 Task: For heading Use Roboto mono with blue colour, bold & Underline.  font size for heading22,  'Change the font style of data to'Roboto mono and font size to 14,  Change the alignment of both headline & data to Align right In the sheet  Blaze Sales review 
Action: Mouse moved to (74, 137)
Screenshot: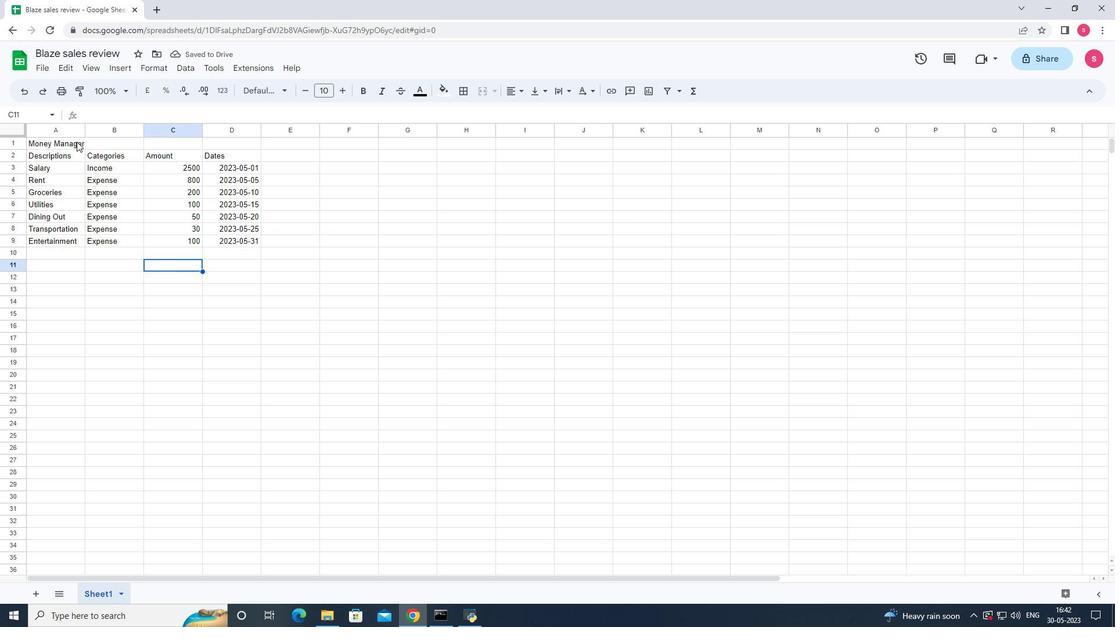 
Action: Mouse pressed left at (74, 137)
Screenshot: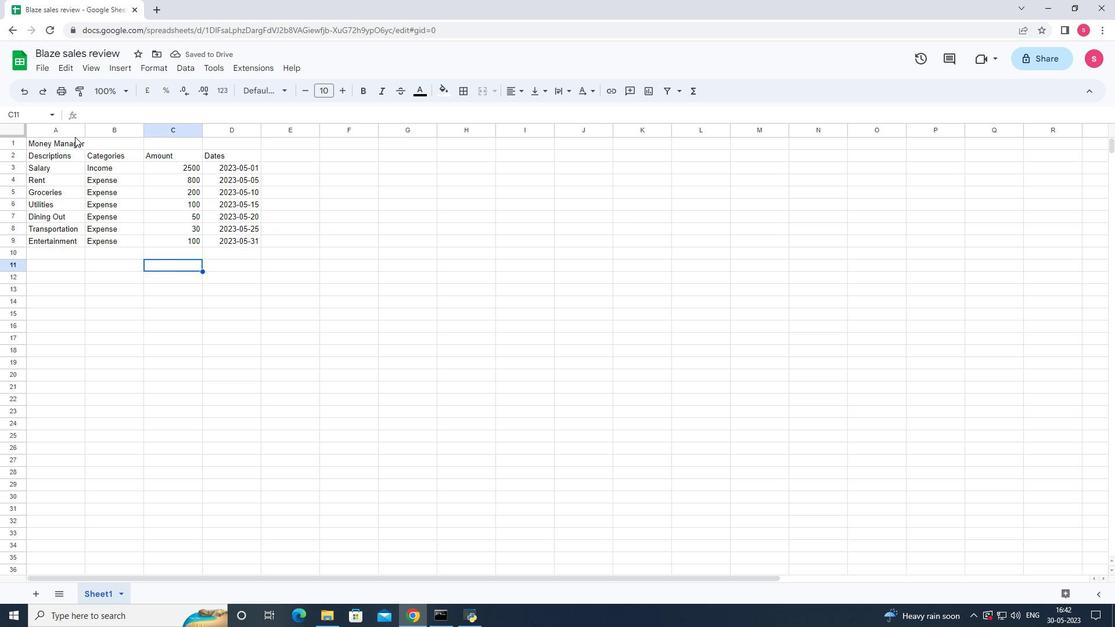 
Action: Mouse moved to (73, 144)
Screenshot: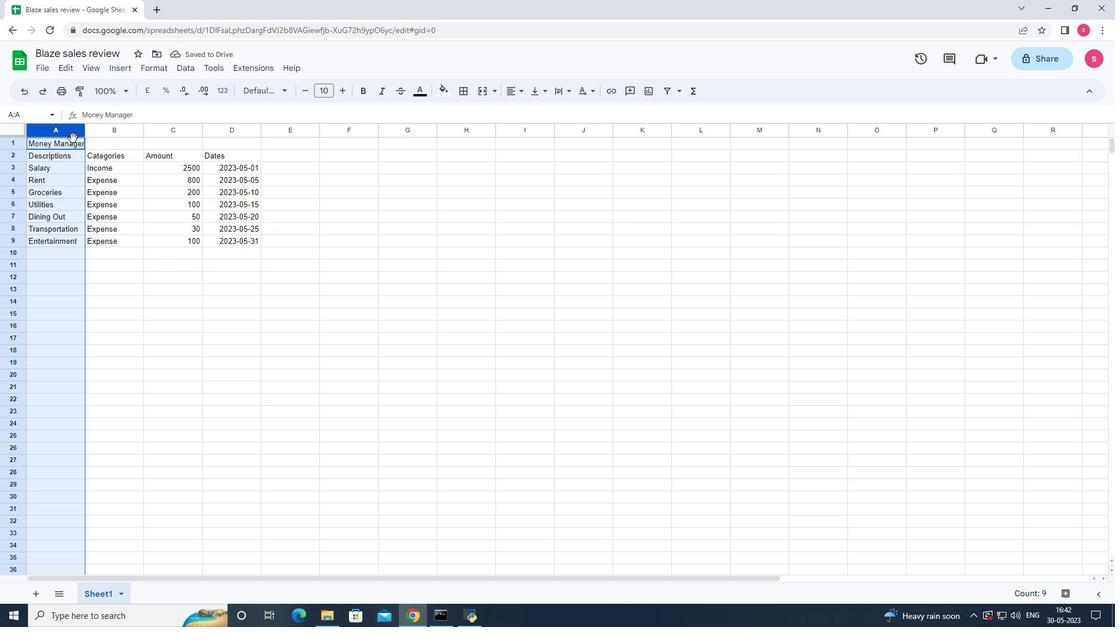 
Action: Mouse pressed left at (73, 144)
Screenshot: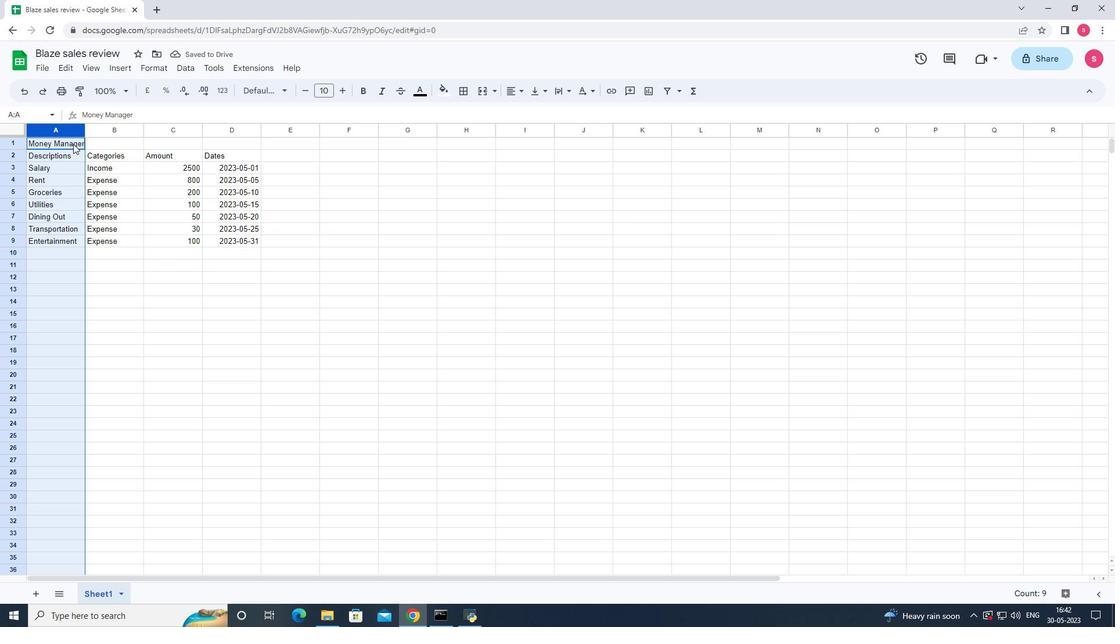
Action: Mouse moved to (288, 93)
Screenshot: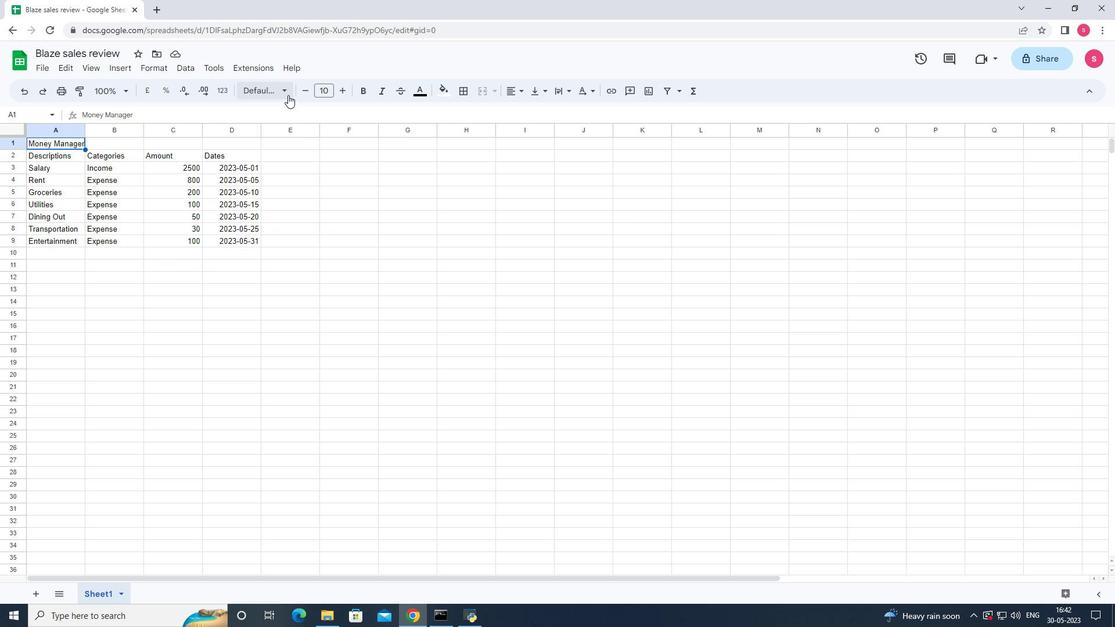 
Action: Mouse pressed left at (288, 93)
Screenshot: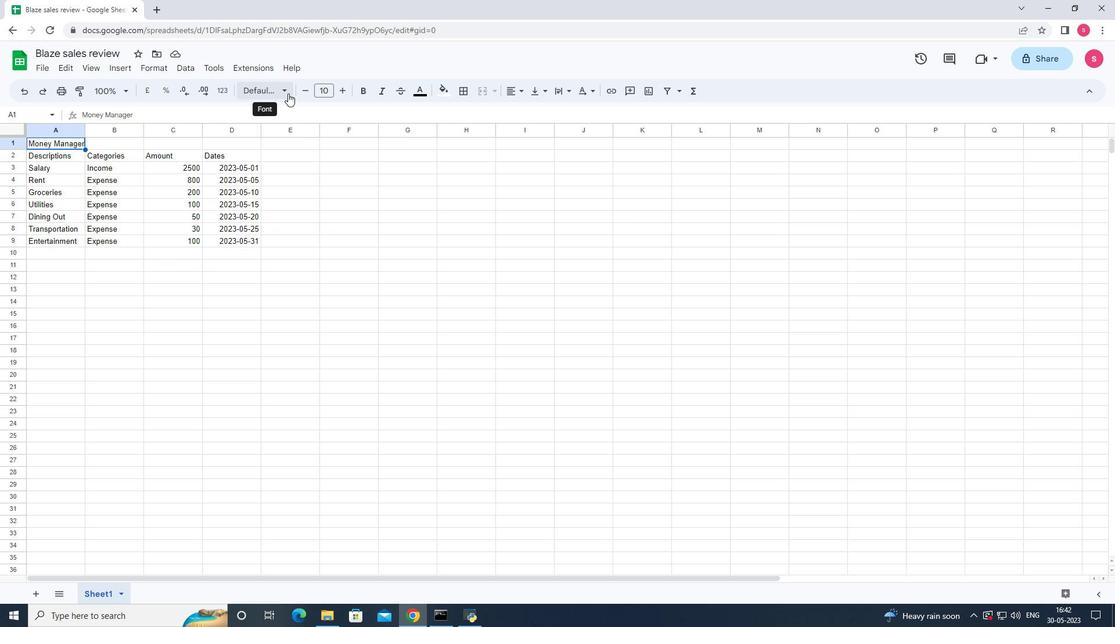 
Action: Mouse moved to (283, 518)
Screenshot: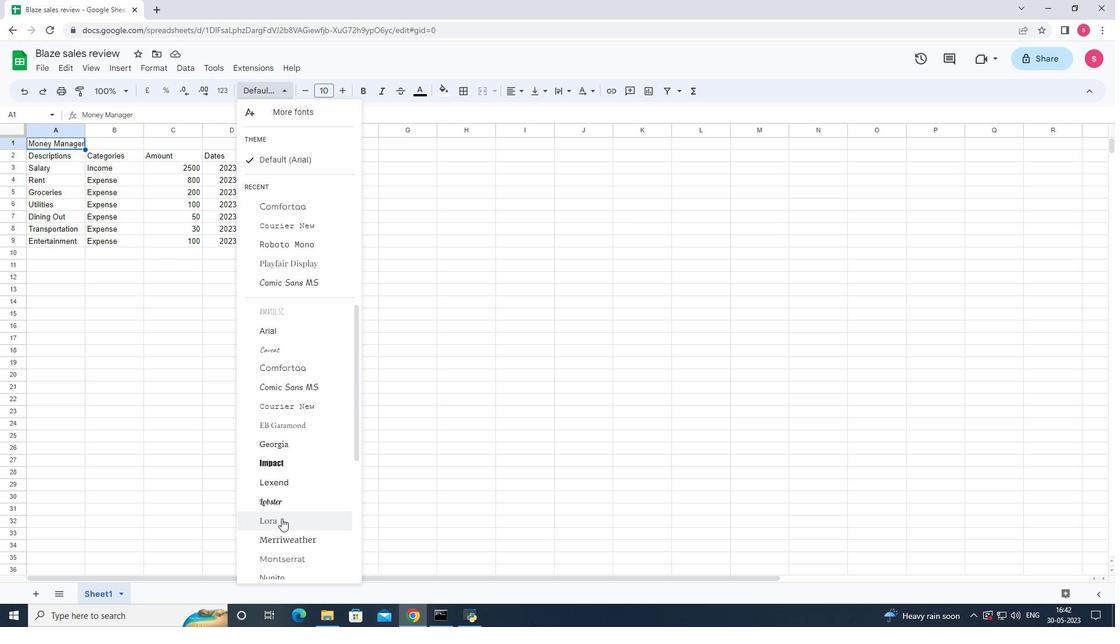 
Action: Mouse scrolled (283, 518) with delta (0, 0)
Screenshot: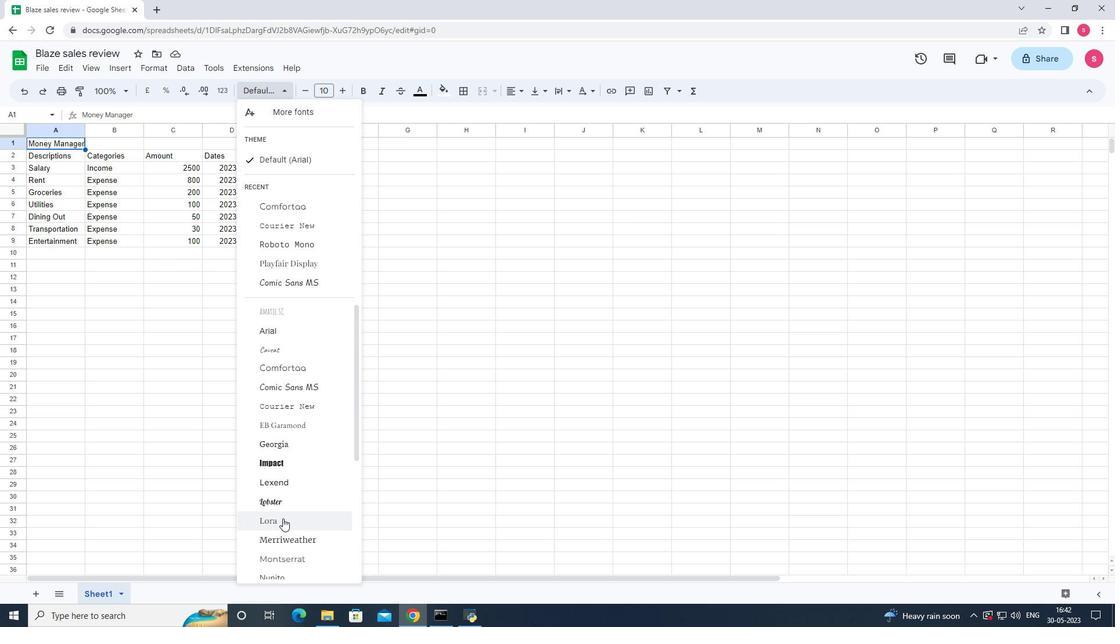 
Action: Mouse scrolled (283, 518) with delta (0, 0)
Screenshot: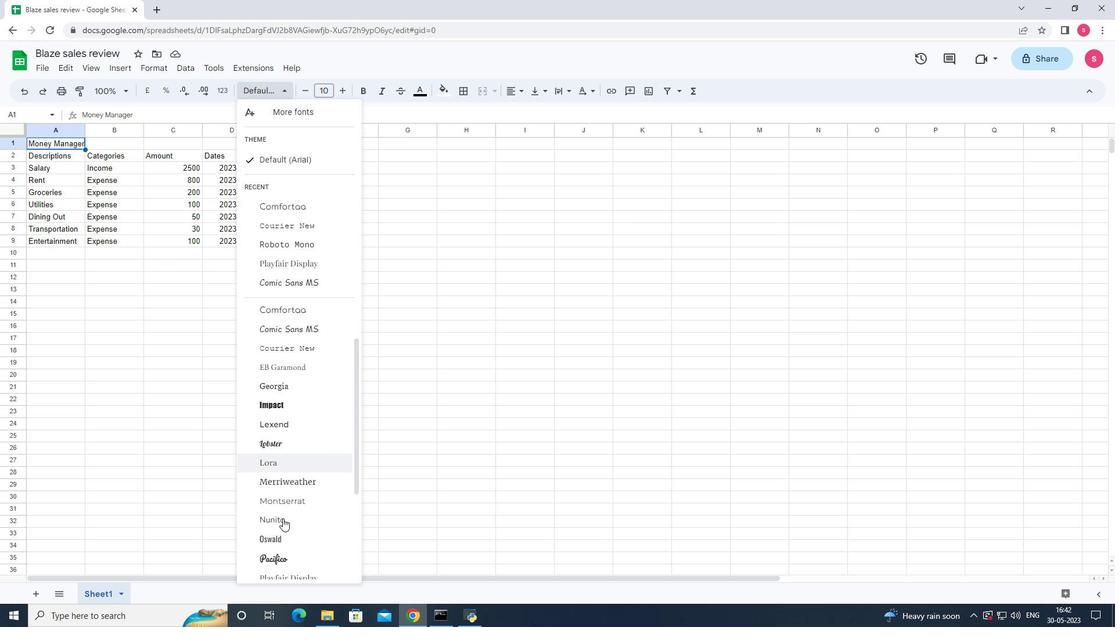 
Action: Mouse scrolled (283, 518) with delta (0, 0)
Screenshot: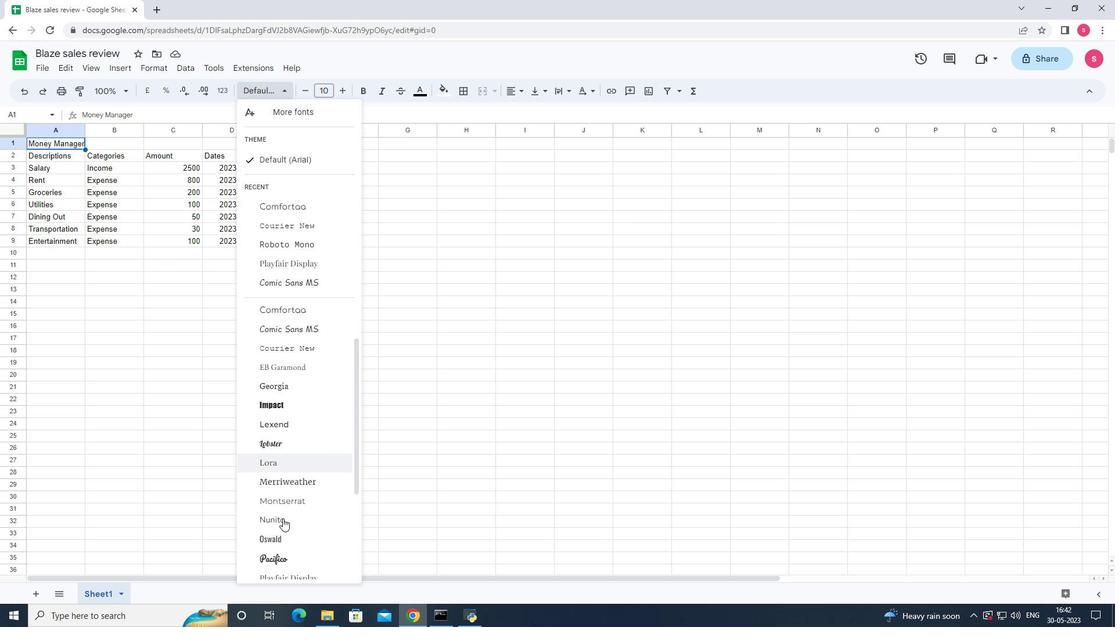 
Action: Mouse moved to (283, 503)
Screenshot: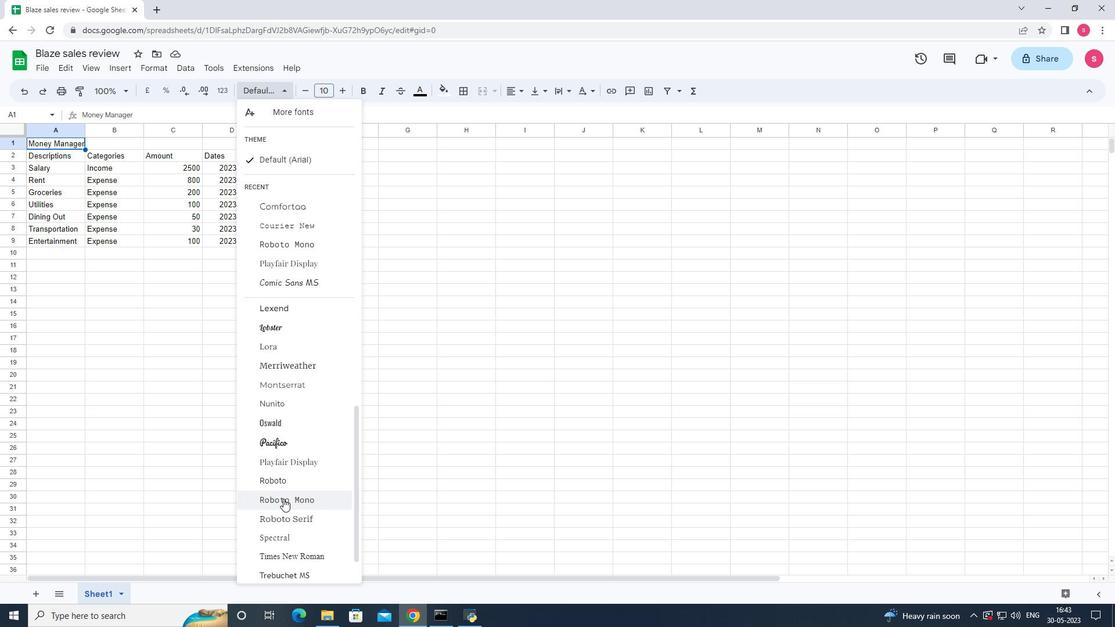 
Action: Mouse pressed left at (283, 503)
Screenshot: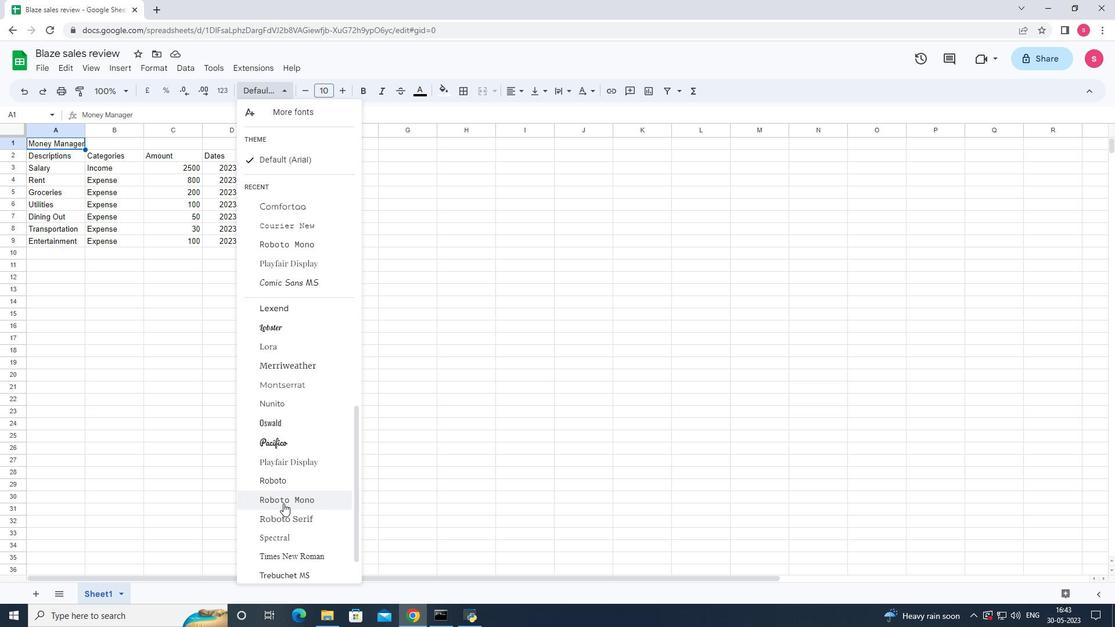 
Action: Mouse moved to (423, 86)
Screenshot: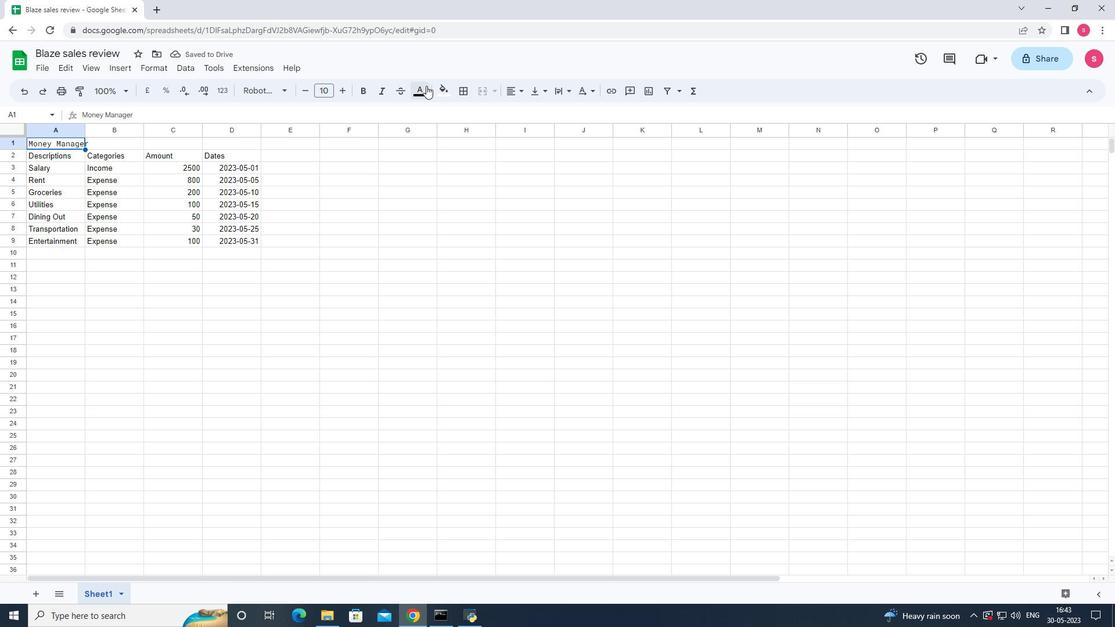 
Action: Mouse pressed left at (423, 86)
Screenshot: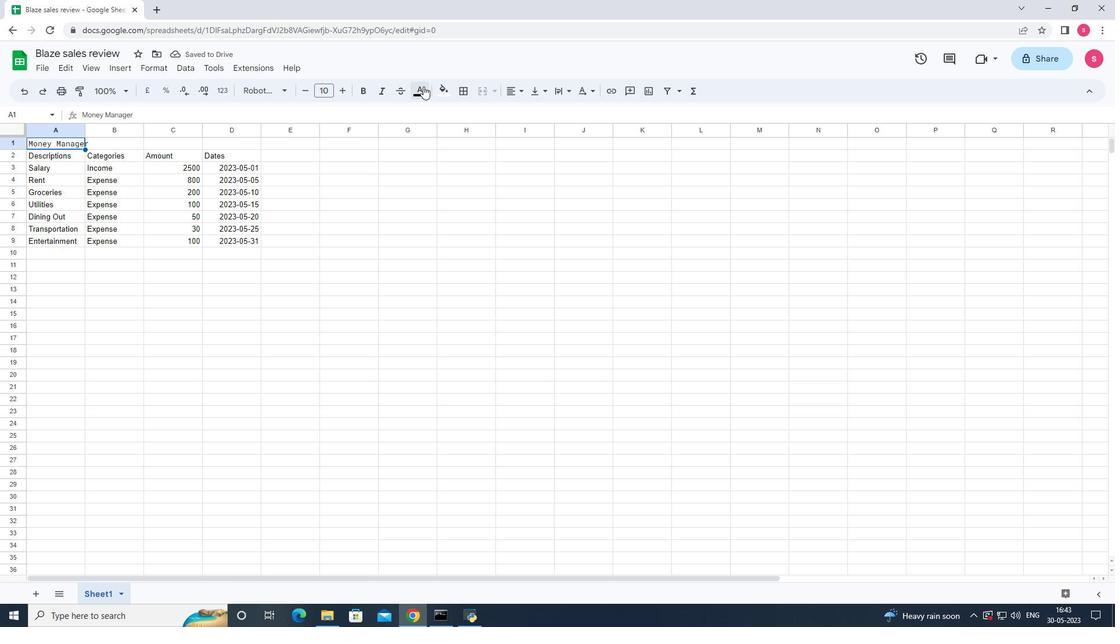 
Action: Mouse moved to (510, 144)
Screenshot: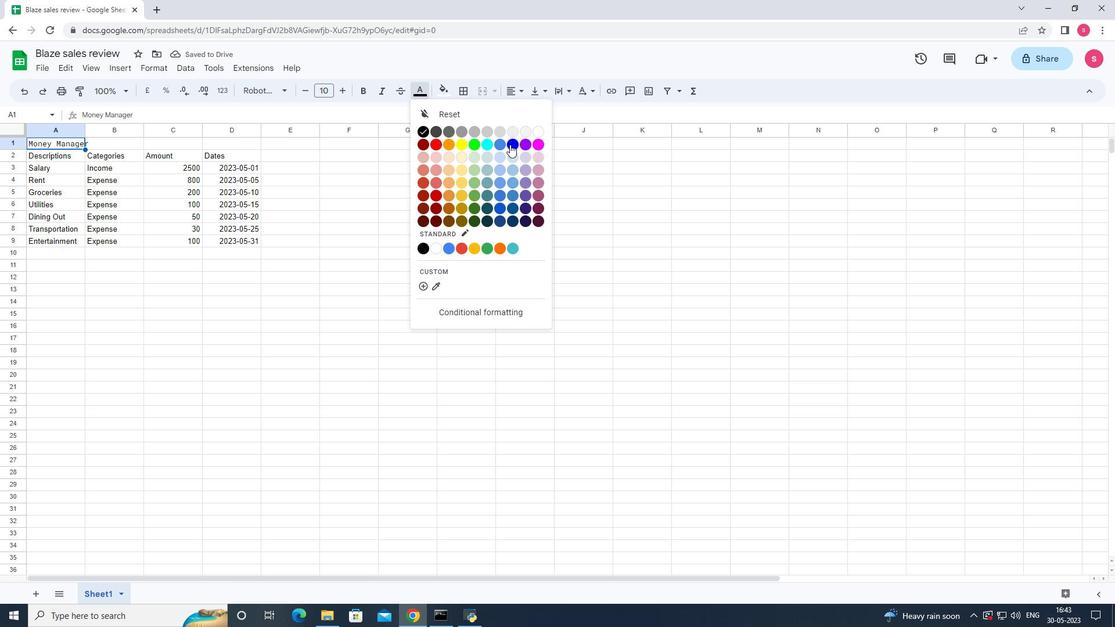 
Action: Mouse pressed left at (510, 144)
Screenshot: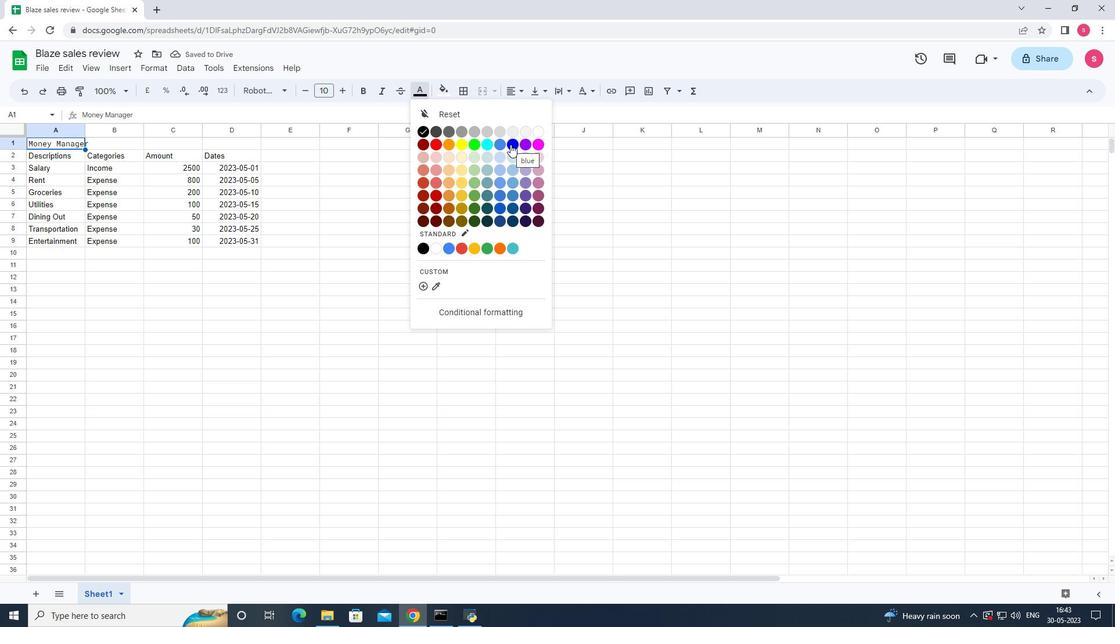 
Action: Mouse moved to (163, 64)
Screenshot: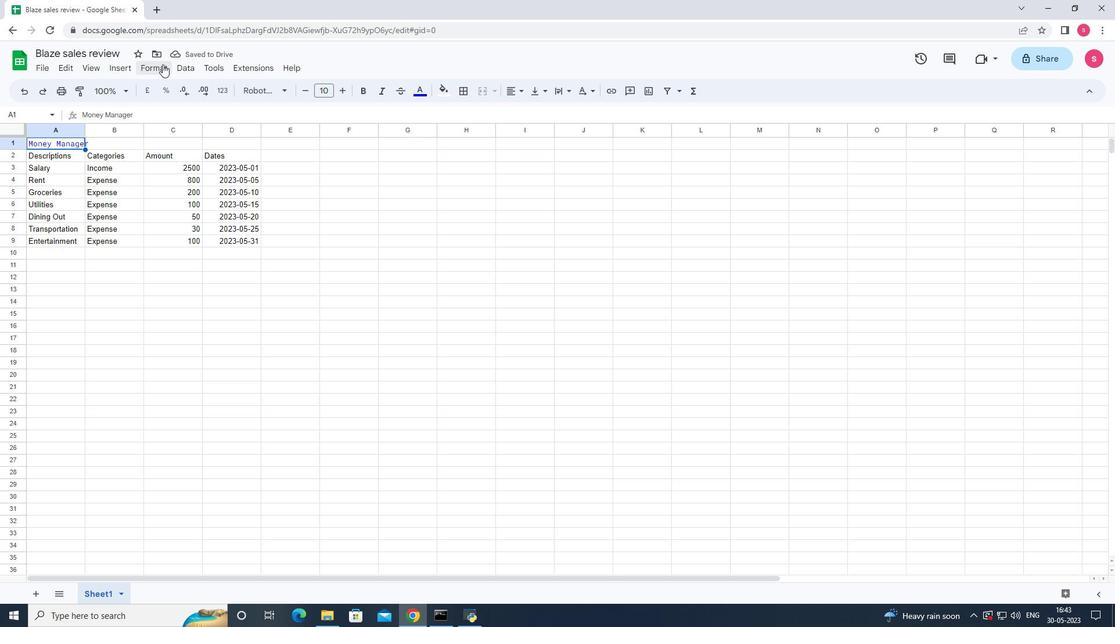 
Action: Mouse pressed left at (163, 64)
Screenshot: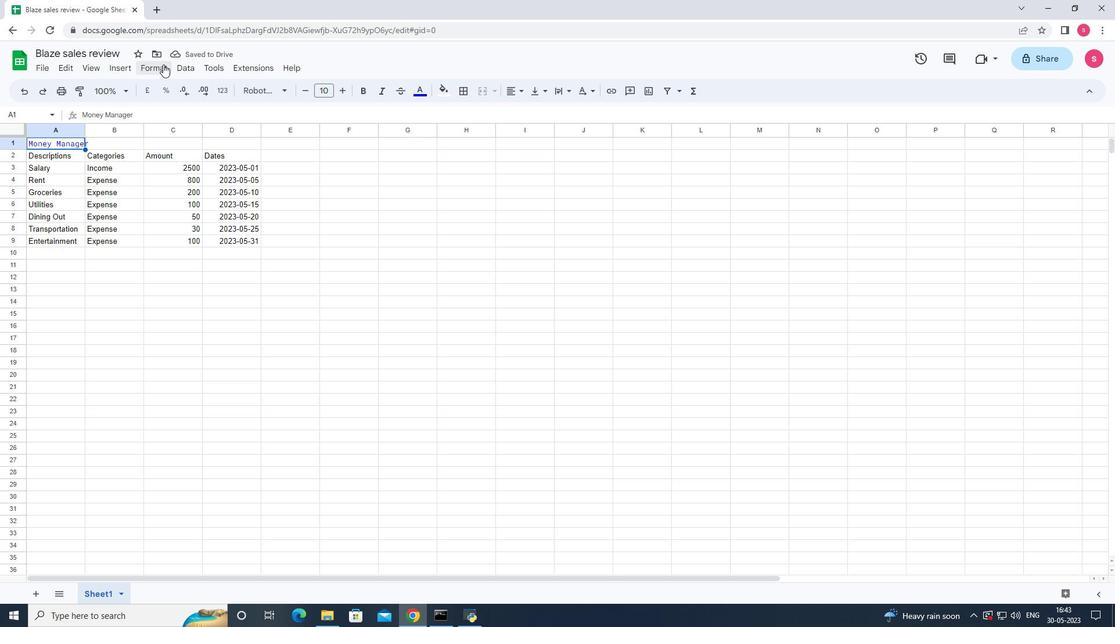 
Action: Mouse moved to (343, 140)
Screenshot: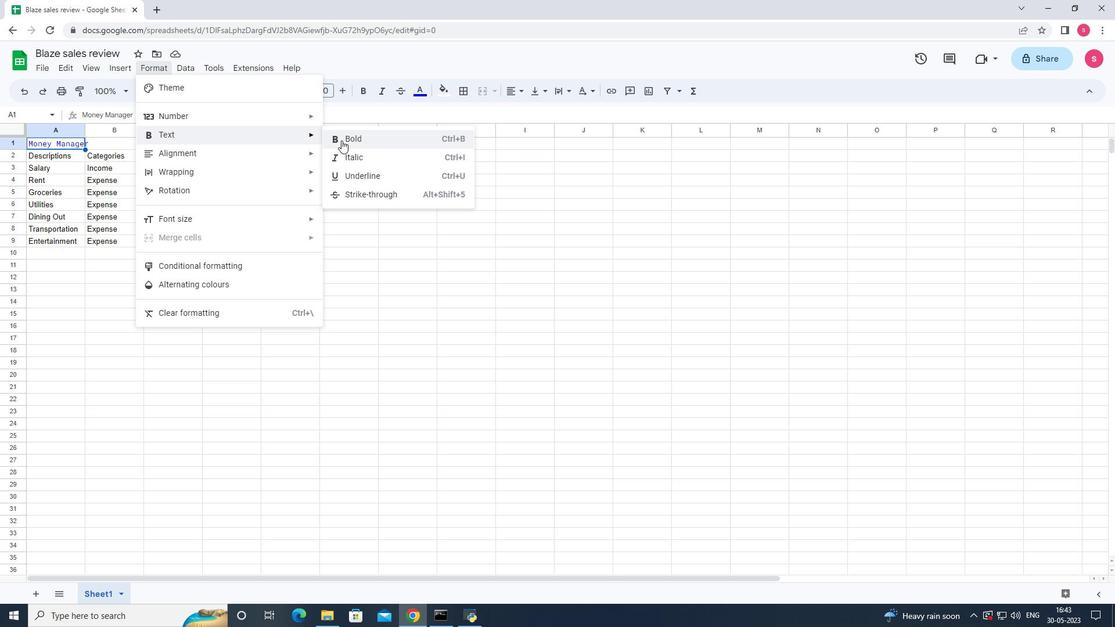 
Action: Mouse pressed left at (343, 140)
Screenshot: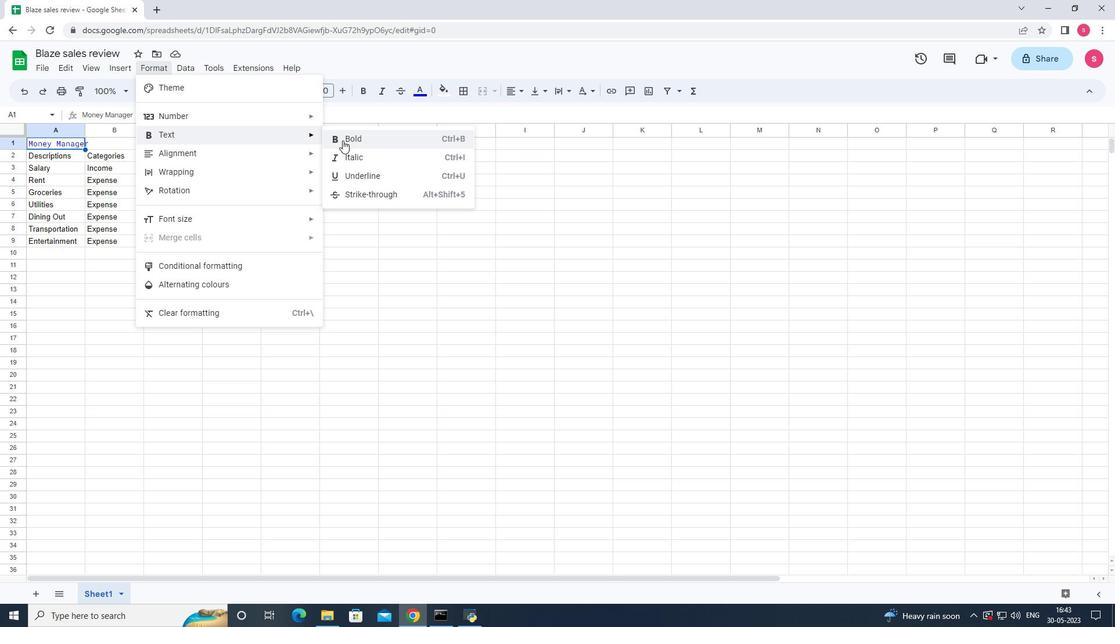 
Action: Mouse moved to (152, 68)
Screenshot: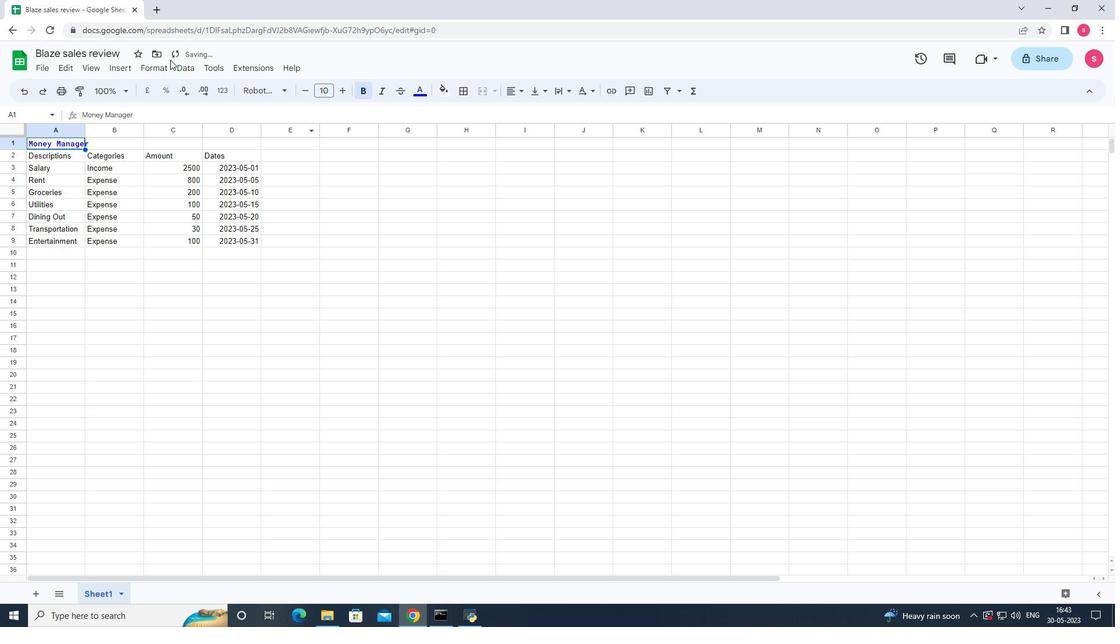 
Action: Mouse pressed left at (152, 68)
Screenshot: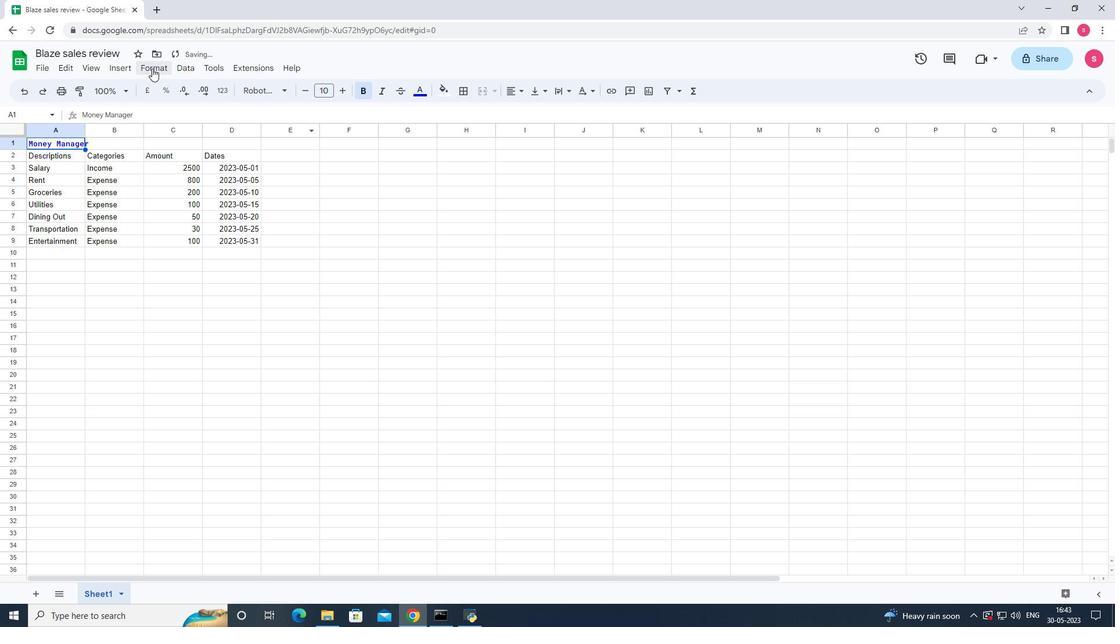 
Action: Mouse moved to (166, 127)
Screenshot: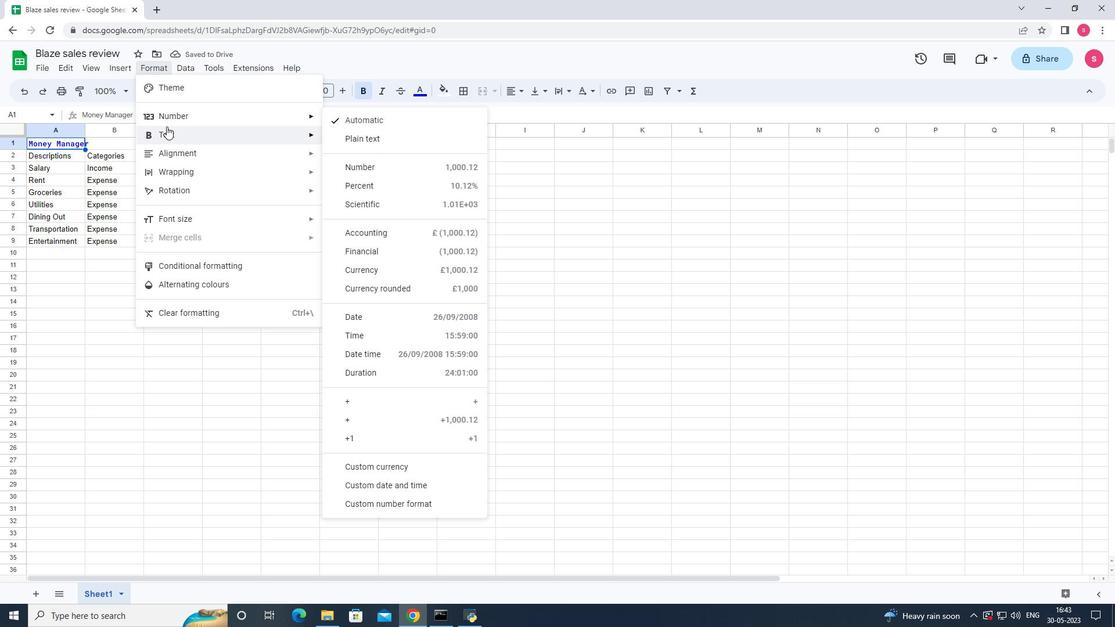 
Action: Mouse pressed left at (166, 127)
Screenshot: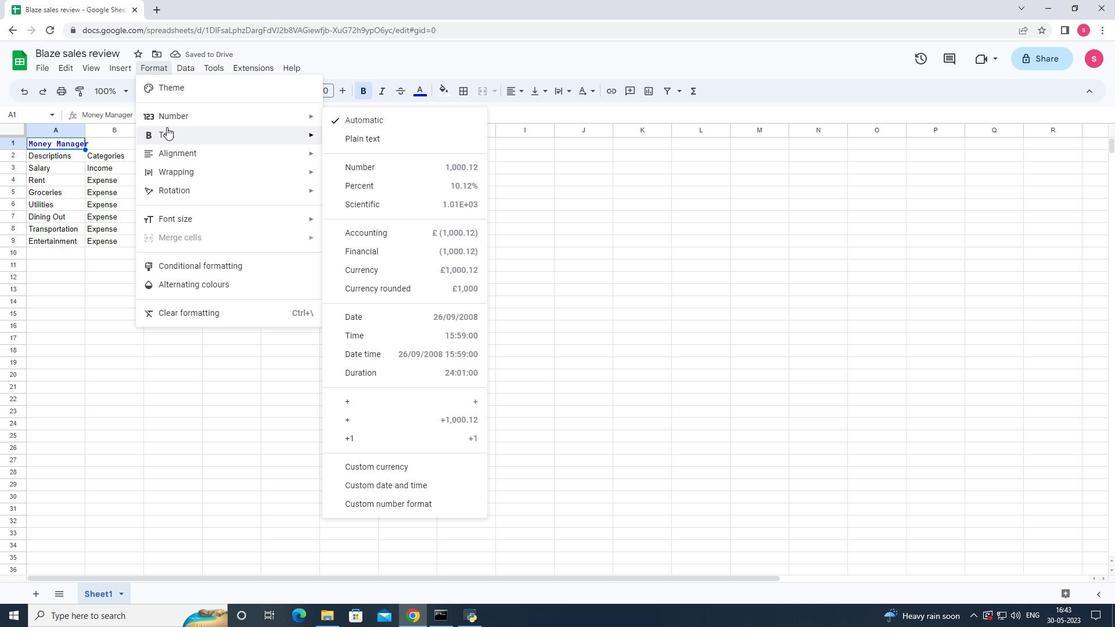 
Action: Mouse moved to (365, 176)
Screenshot: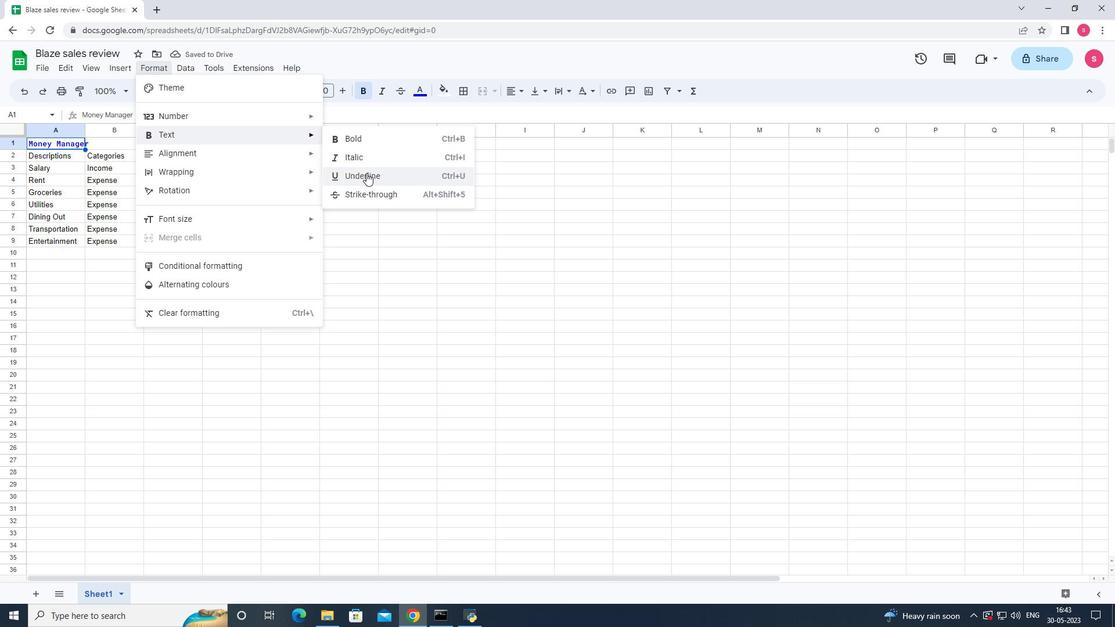 
Action: Mouse pressed left at (365, 176)
Screenshot: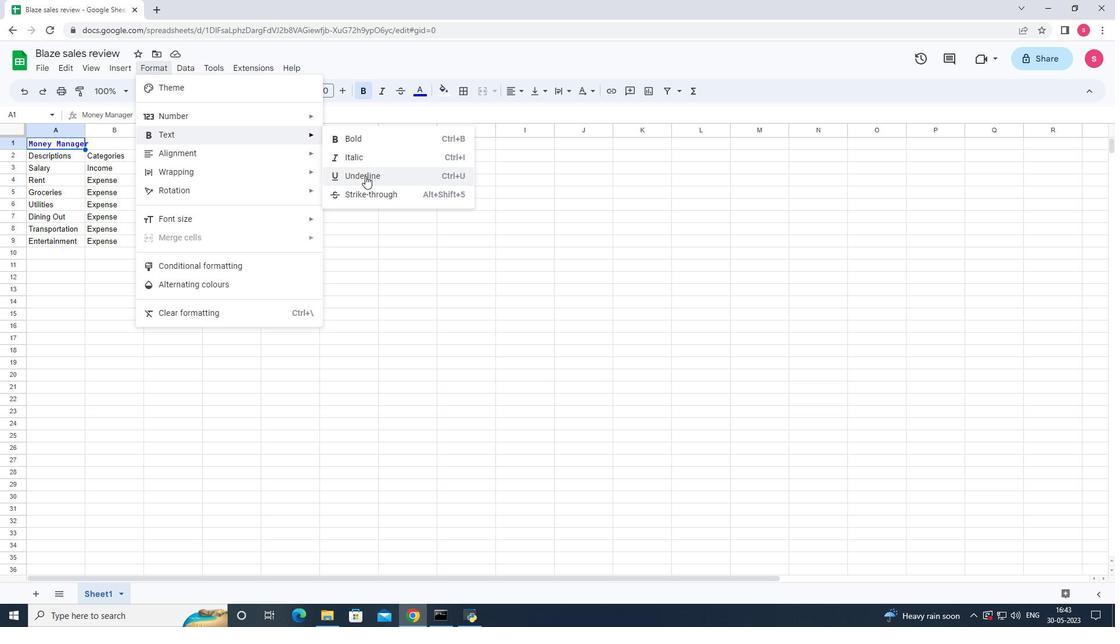 
Action: Mouse moved to (51, 155)
Screenshot: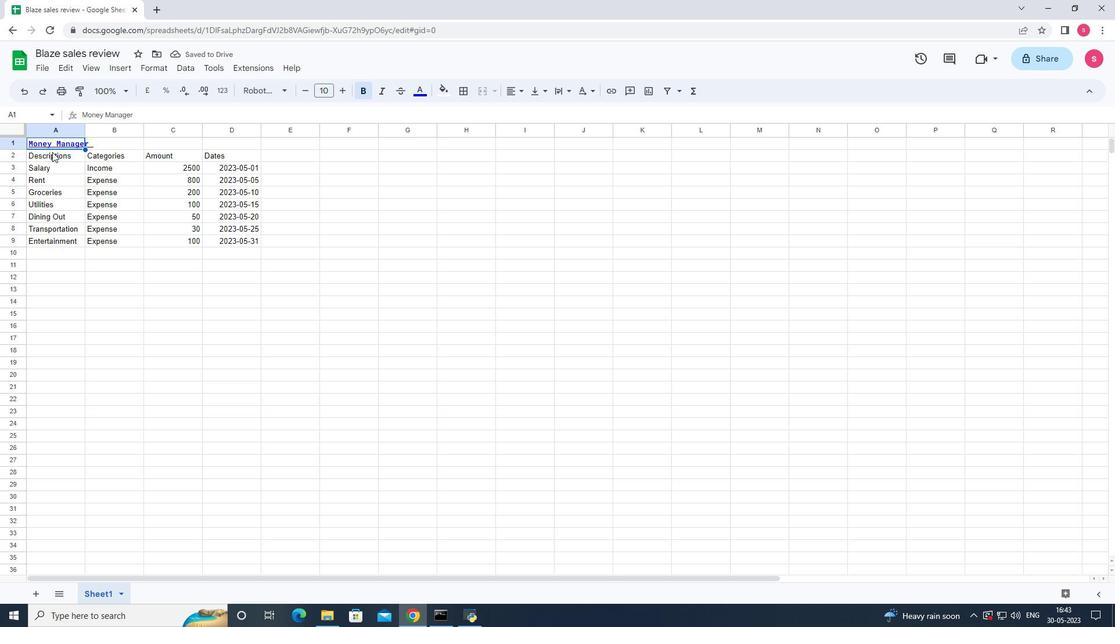 
Action: Mouse pressed left at (51, 155)
Screenshot: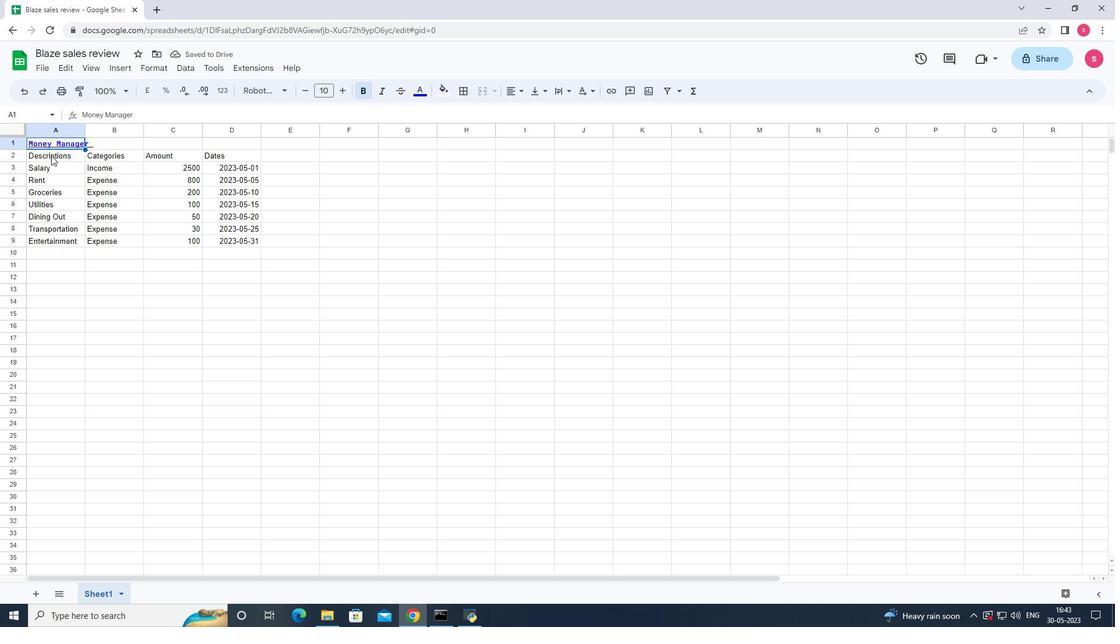 
Action: Mouse moved to (288, 90)
Screenshot: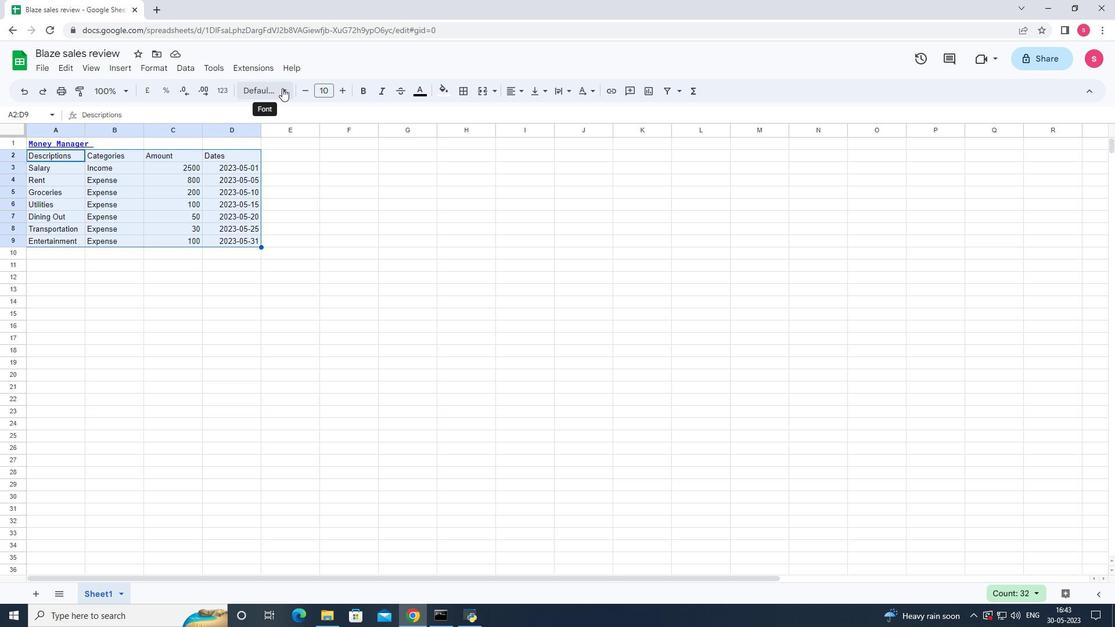 
Action: Mouse pressed left at (288, 90)
Screenshot: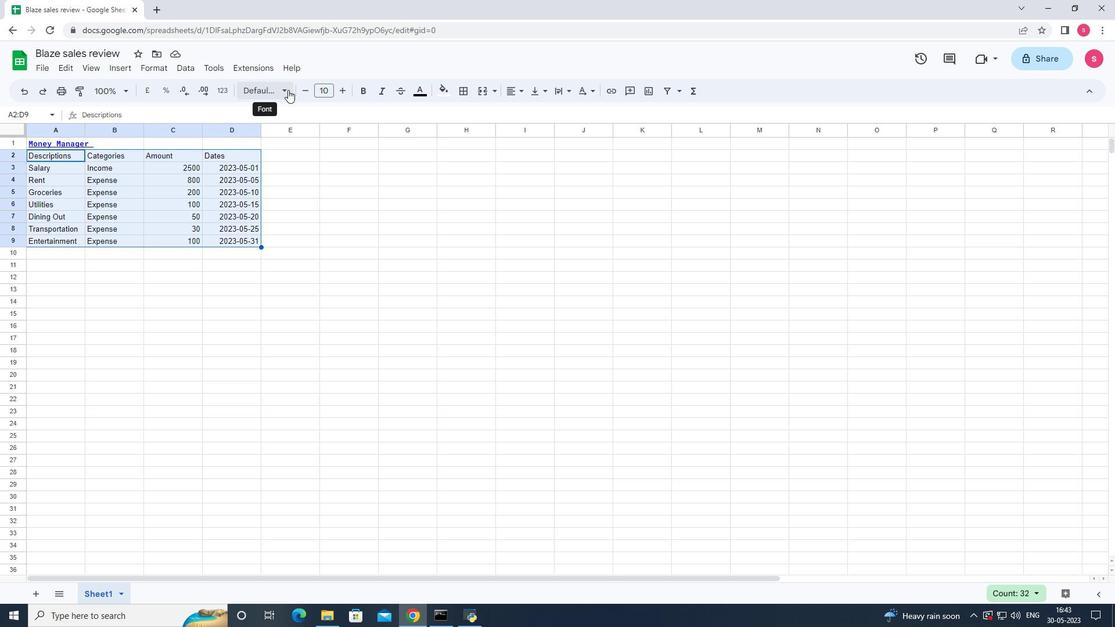 
Action: Mouse moved to (273, 490)
Screenshot: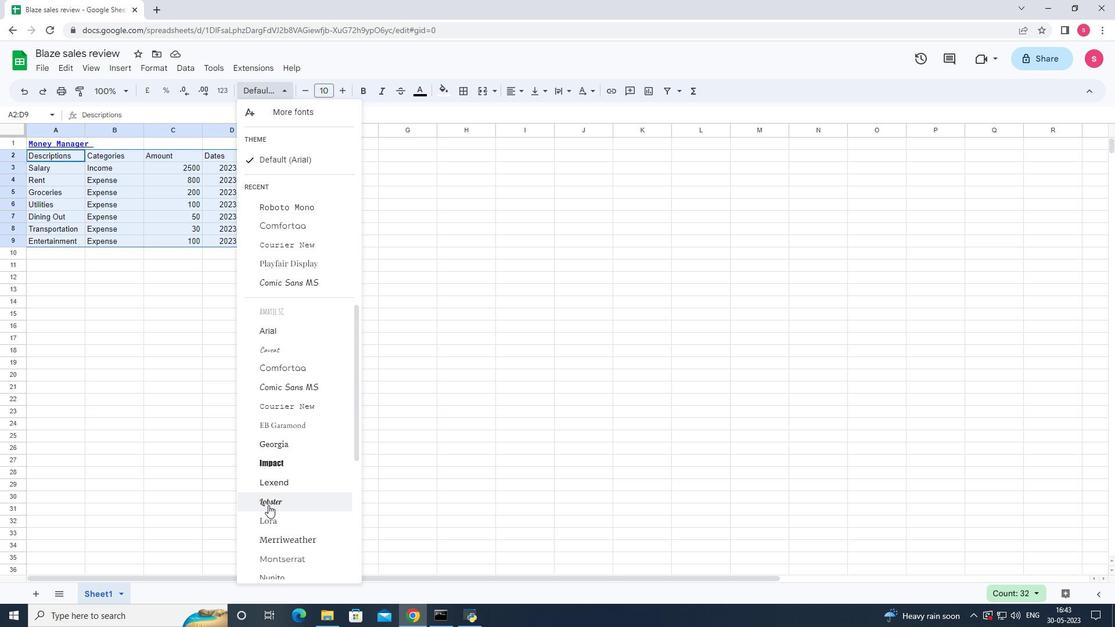 
Action: Mouse scrolled (273, 489) with delta (0, 0)
Screenshot: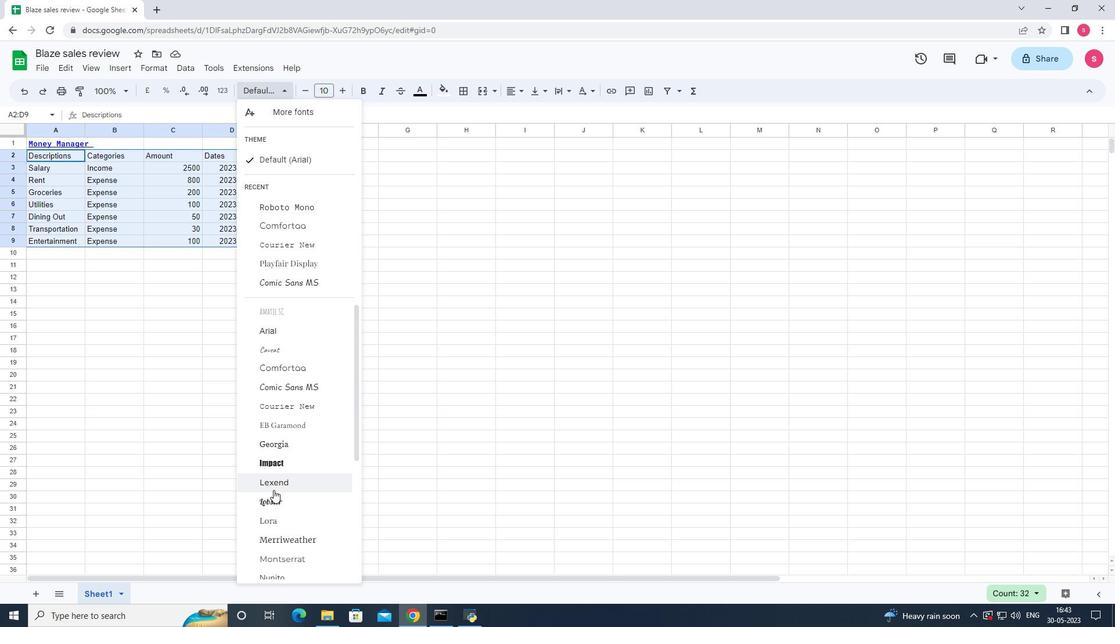 
Action: Mouse scrolled (273, 489) with delta (0, 0)
Screenshot: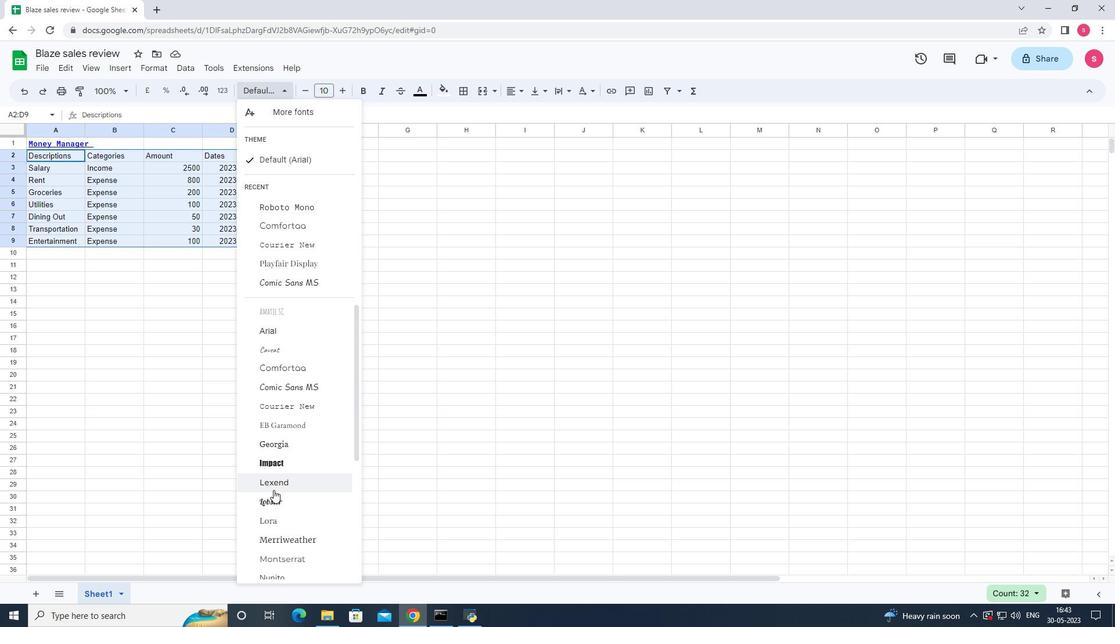 
Action: Mouse scrolled (273, 489) with delta (0, 0)
Screenshot: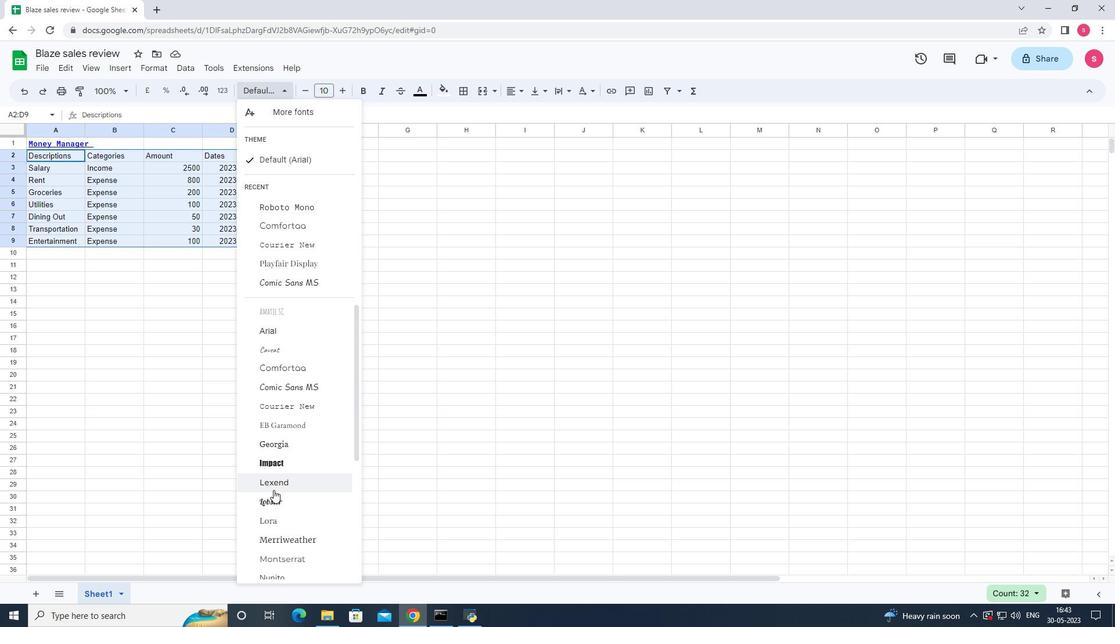 
Action: Mouse moved to (281, 502)
Screenshot: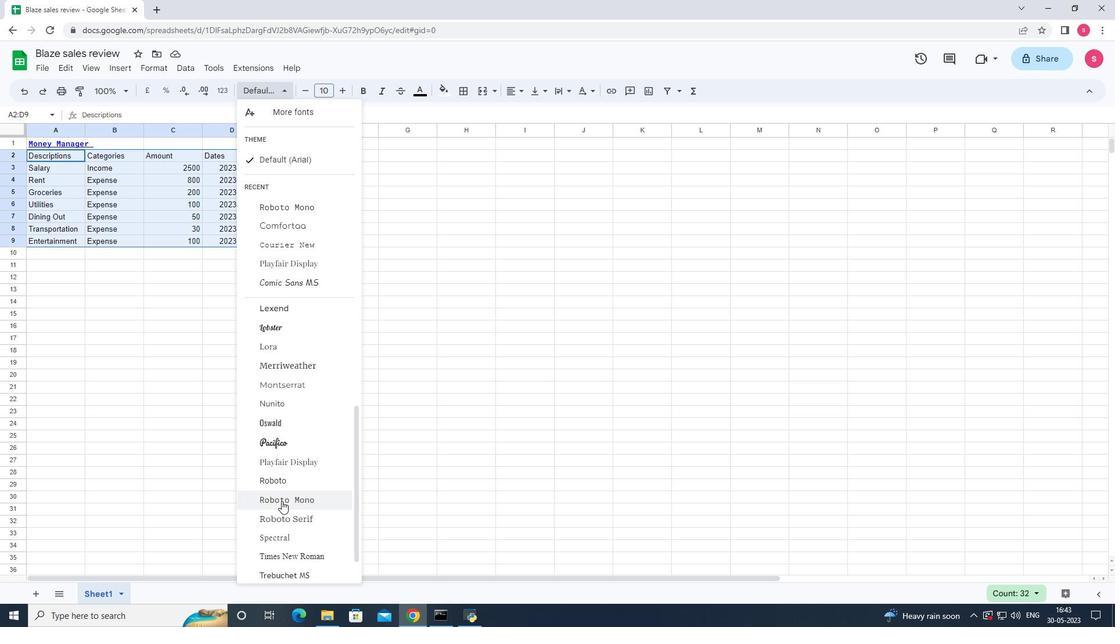 
Action: Mouse pressed left at (281, 502)
Screenshot: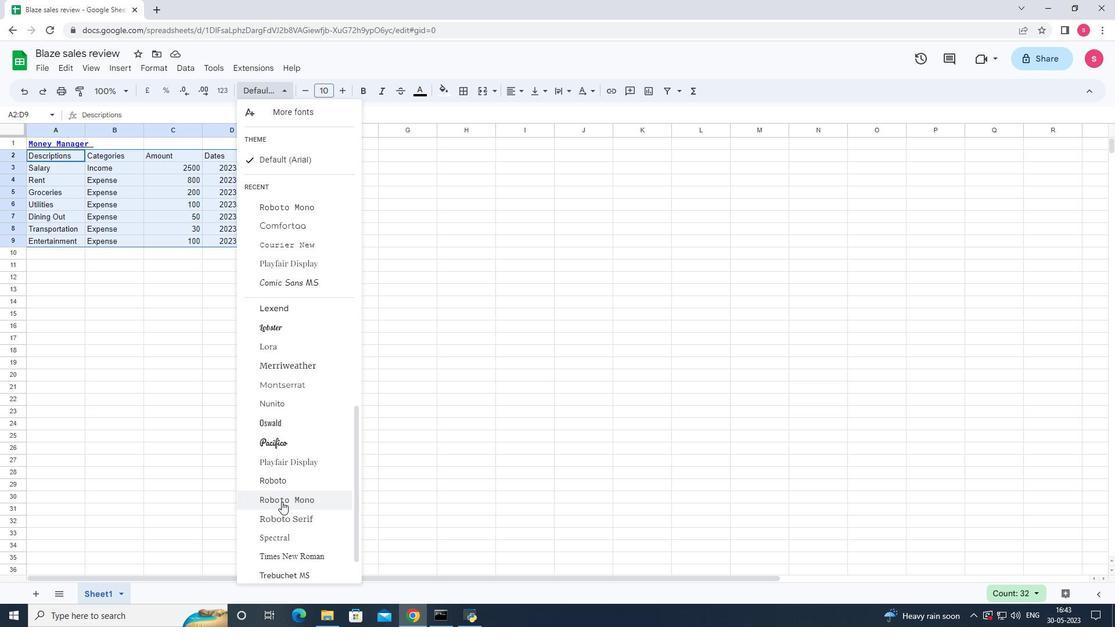 
Action: Mouse moved to (77, 142)
Screenshot: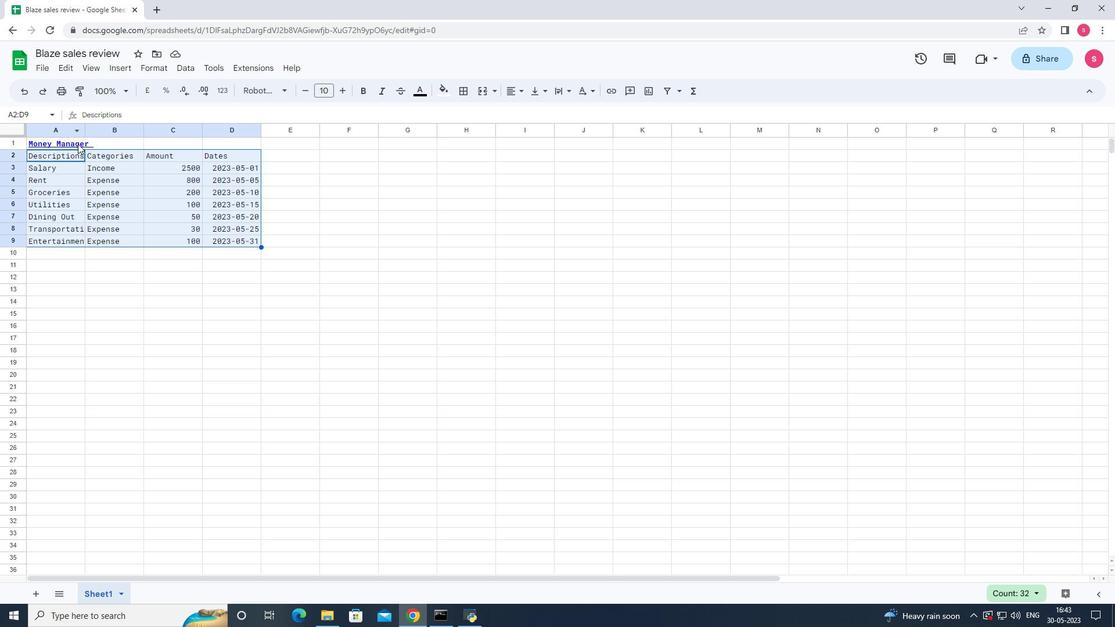 
Action: Mouse pressed left at (77, 142)
Screenshot: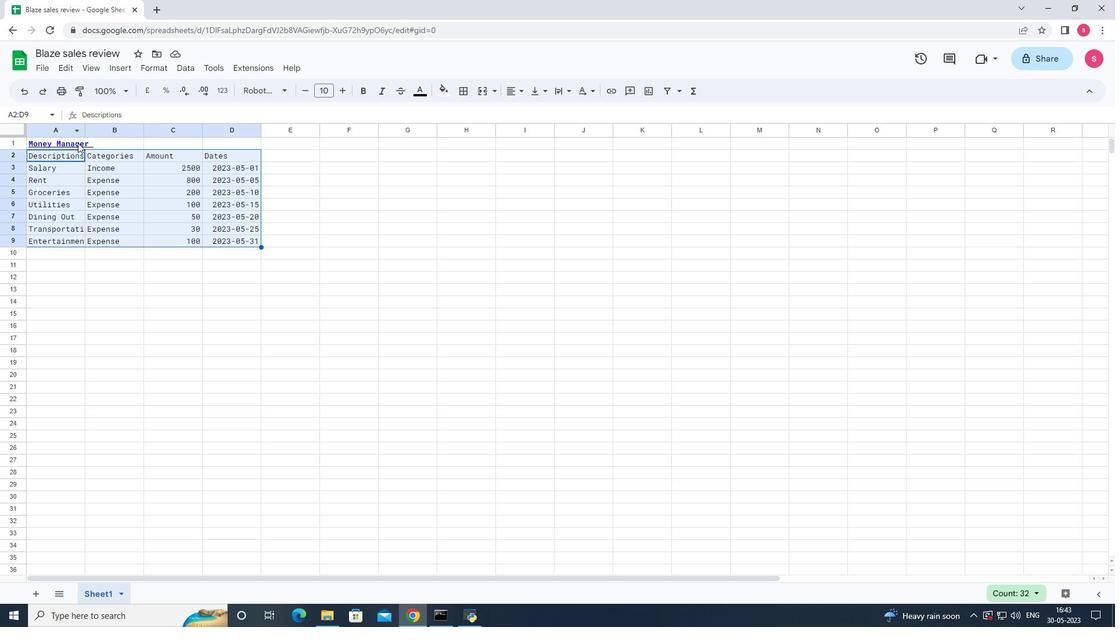 
Action: Mouse moved to (344, 92)
Screenshot: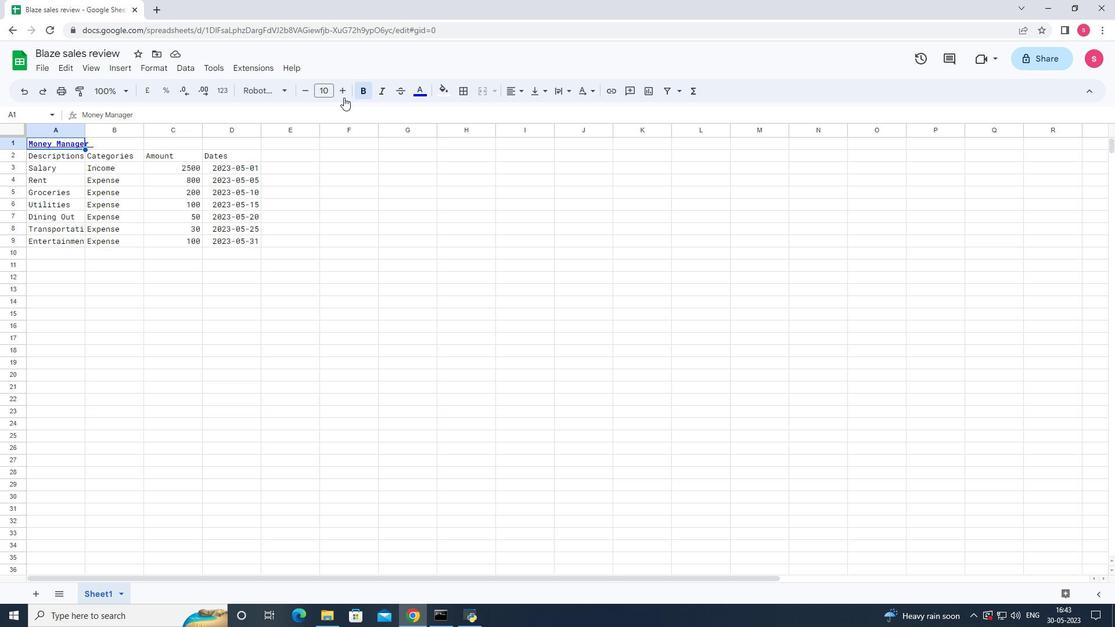 
Action: Mouse pressed left at (344, 92)
Screenshot: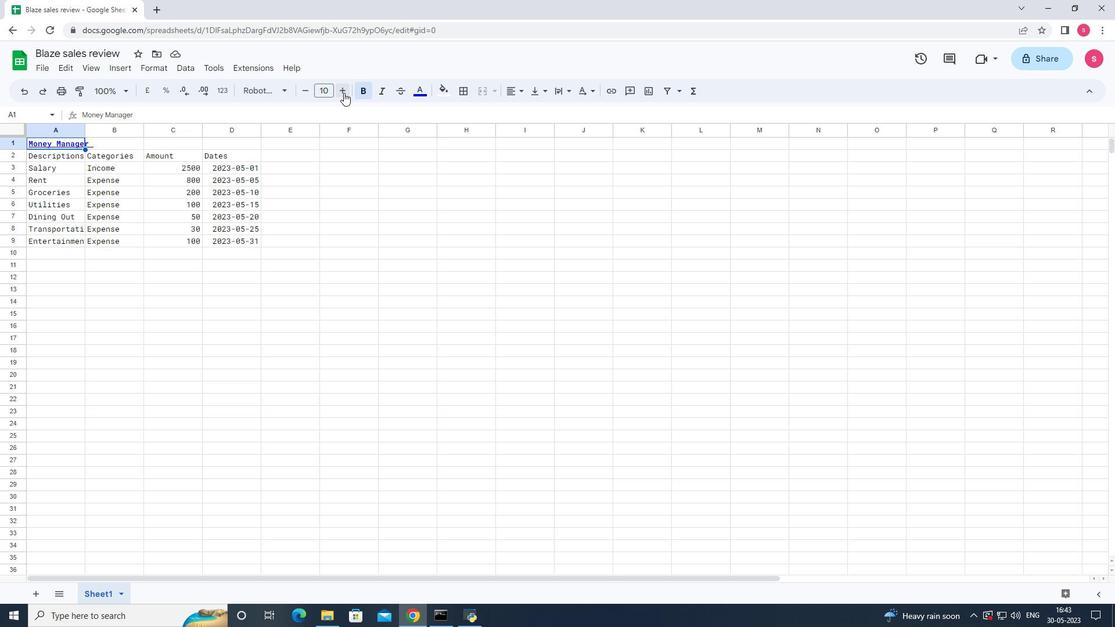 
Action: Mouse pressed left at (344, 92)
Screenshot: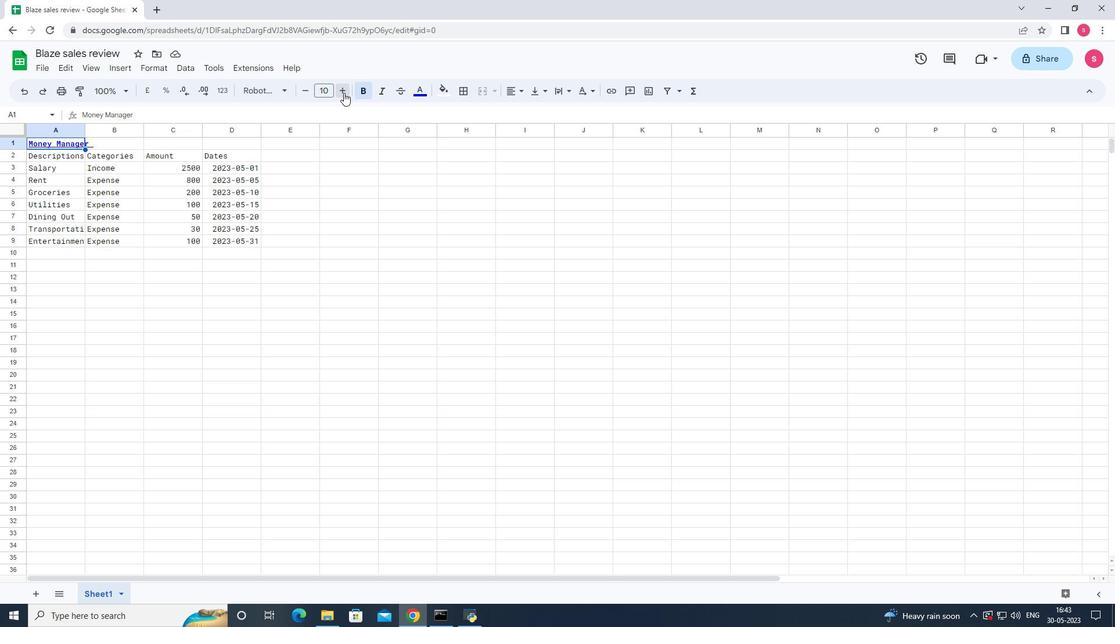 
Action: Mouse pressed left at (344, 92)
Screenshot: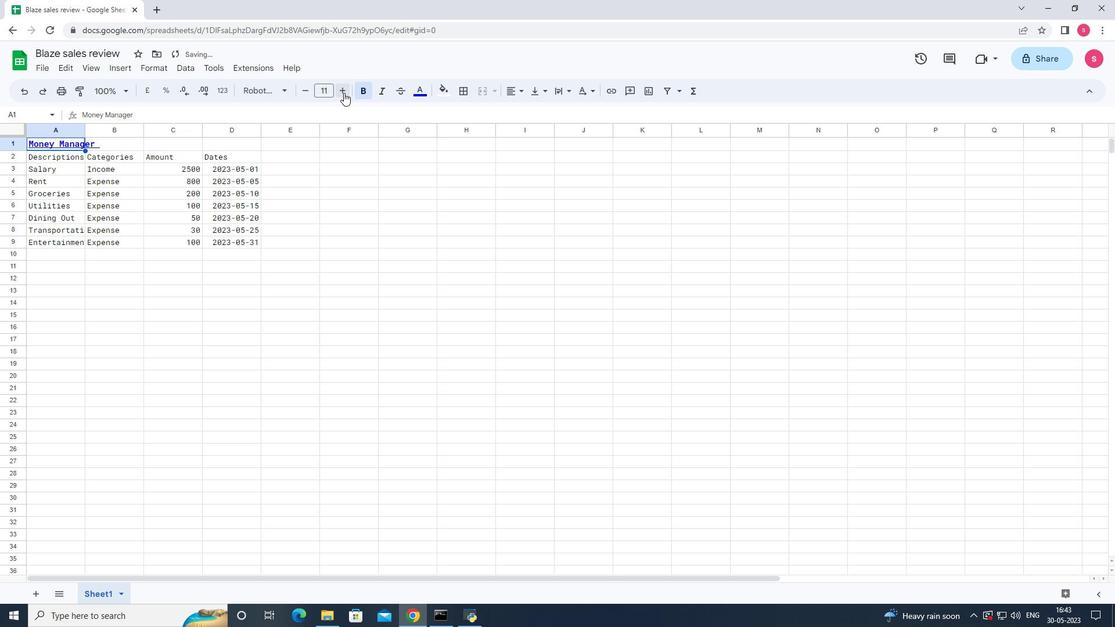
Action: Mouse pressed left at (344, 92)
Screenshot: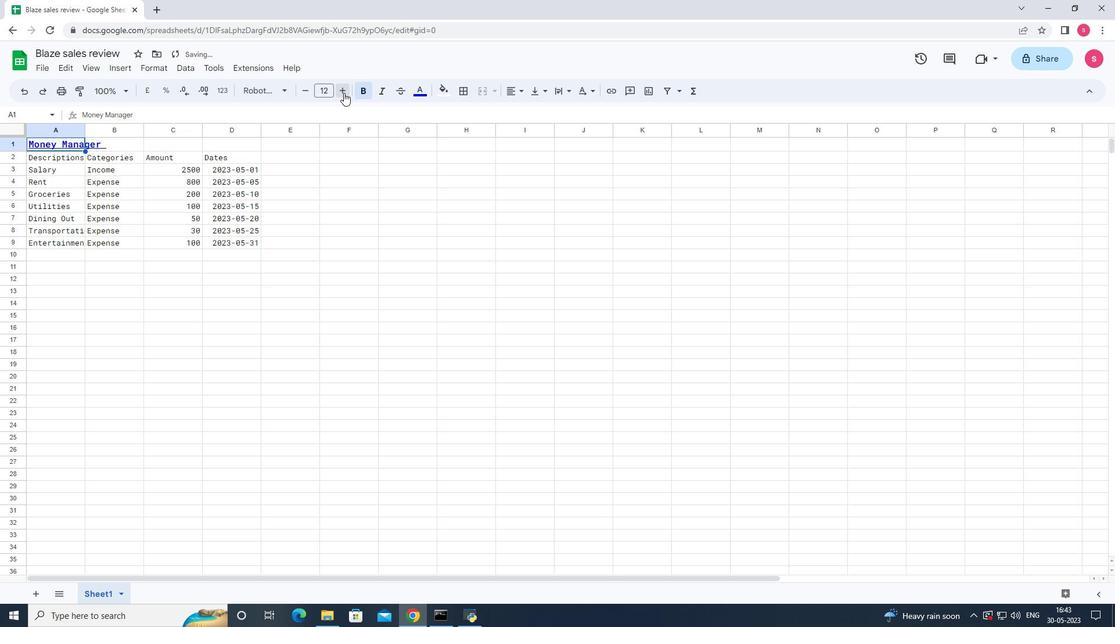 
Action: Mouse pressed left at (344, 92)
Screenshot: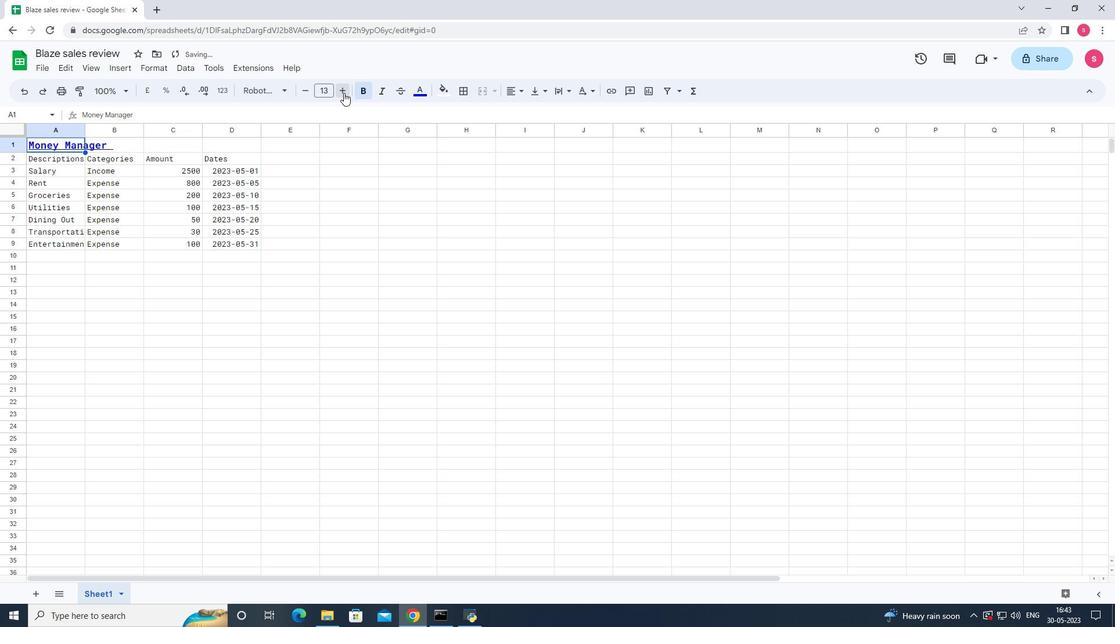 
Action: Mouse pressed left at (344, 92)
Screenshot: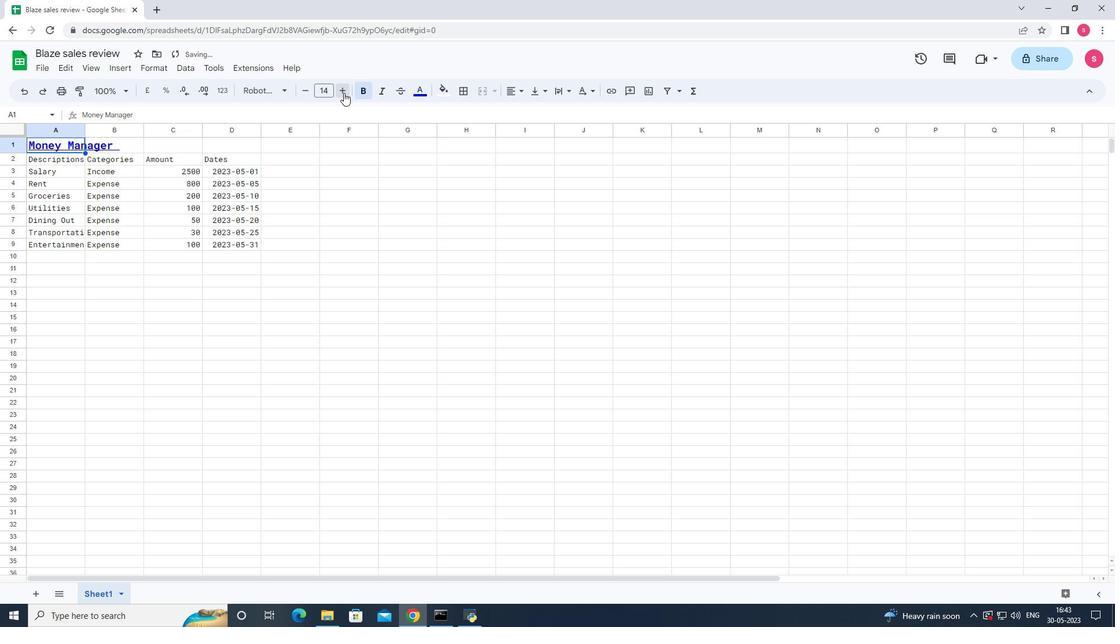
Action: Mouse pressed left at (344, 92)
Screenshot: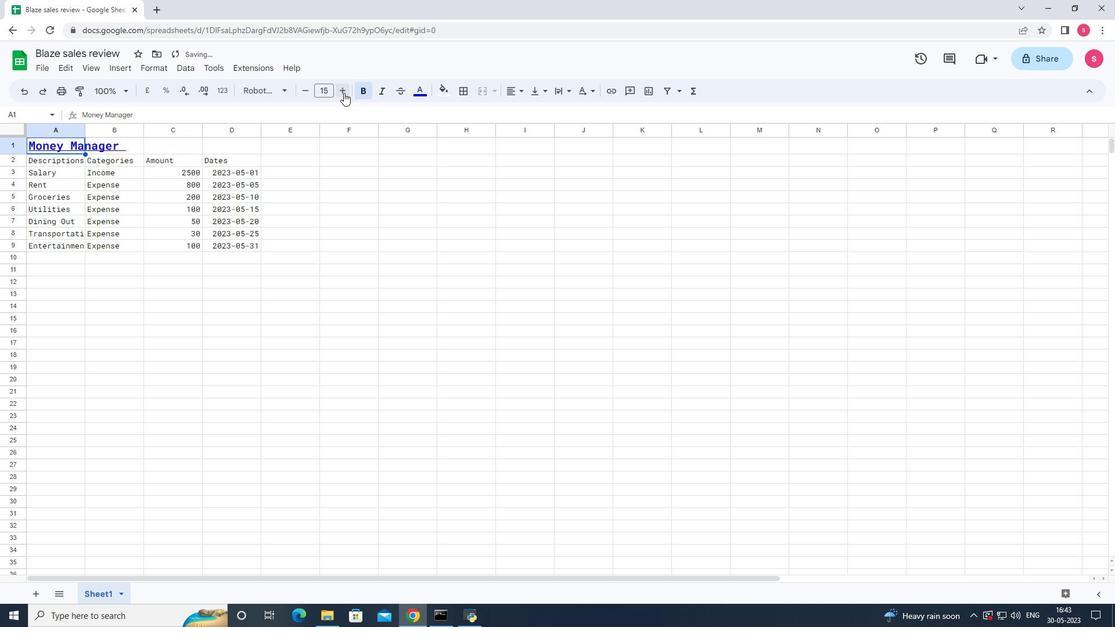 
Action: Mouse pressed left at (344, 92)
Screenshot: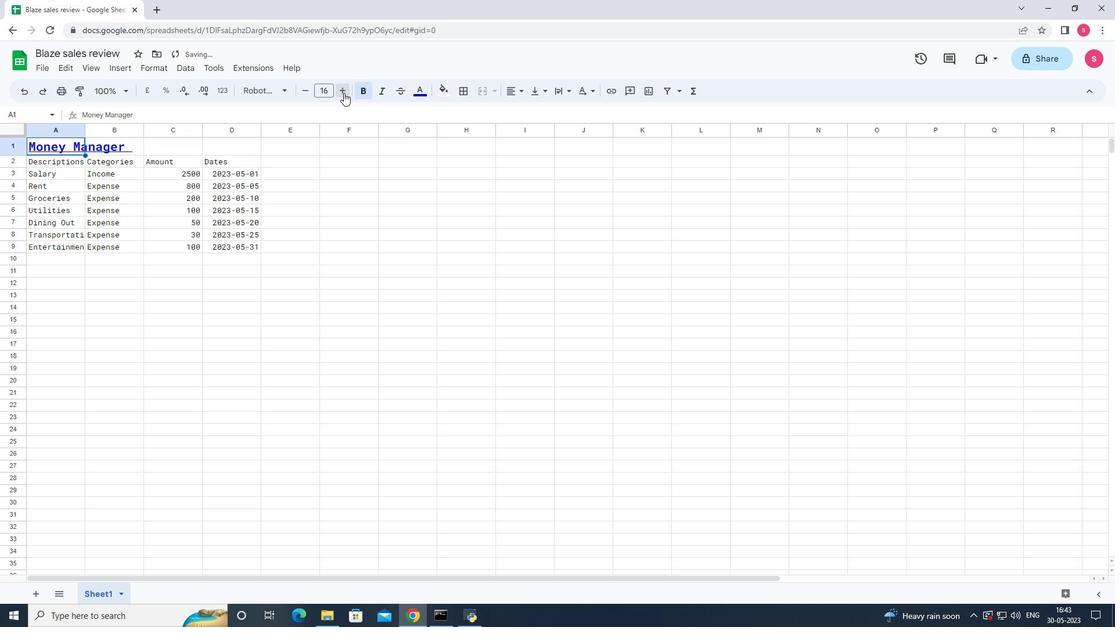 
Action: Mouse pressed left at (344, 92)
Screenshot: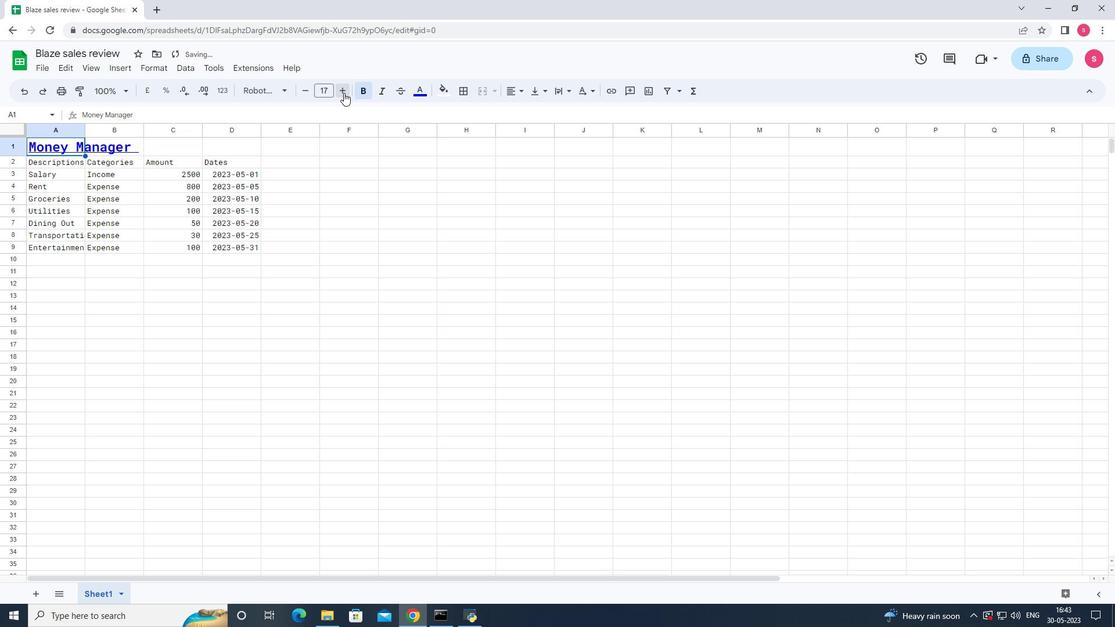 
Action: Mouse pressed left at (344, 92)
Screenshot: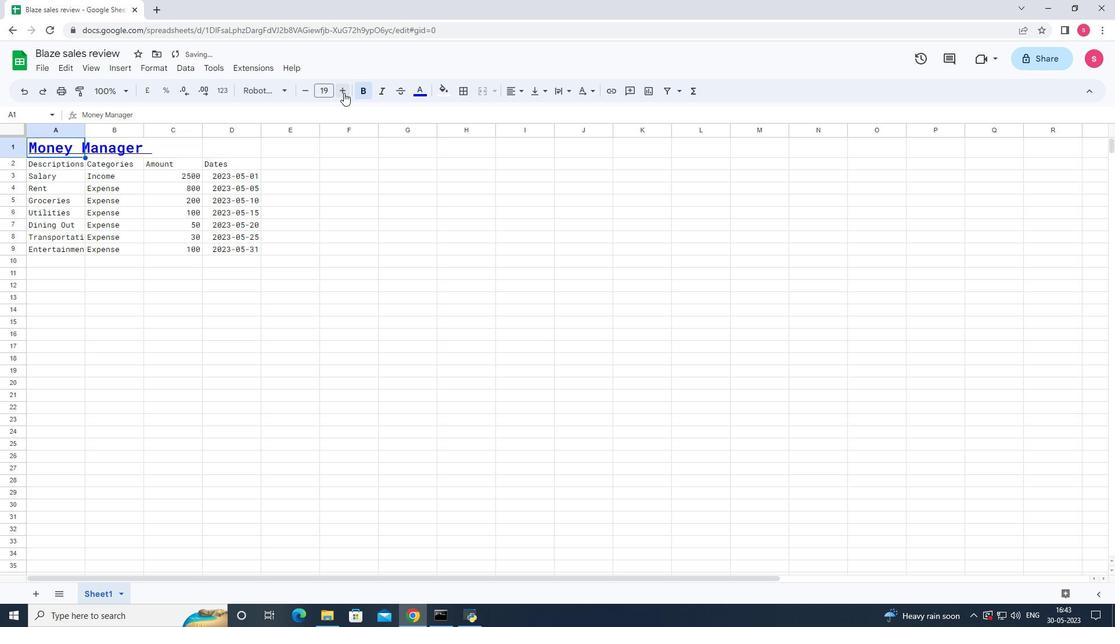 
Action: Mouse pressed left at (344, 92)
Screenshot: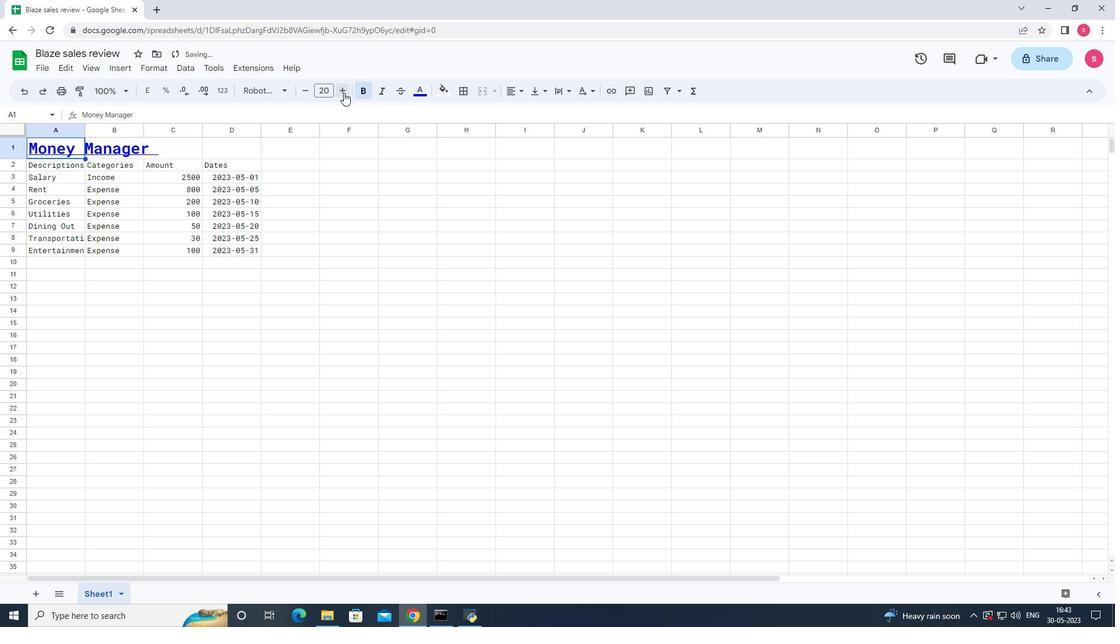 
Action: Mouse pressed left at (344, 92)
Screenshot: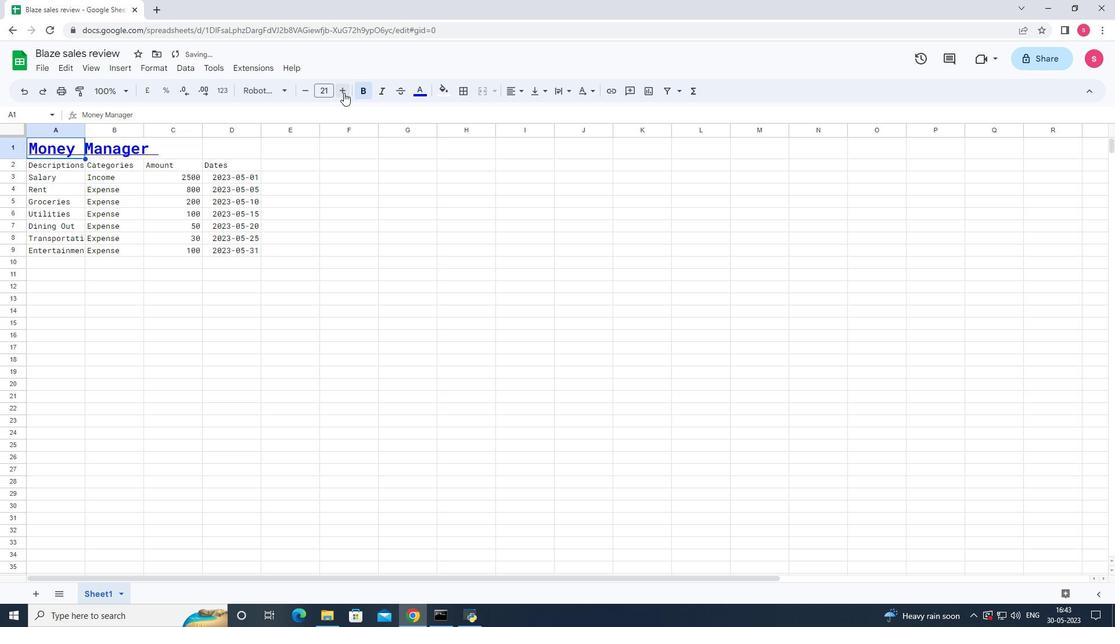 
Action: Mouse moved to (67, 163)
Screenshot: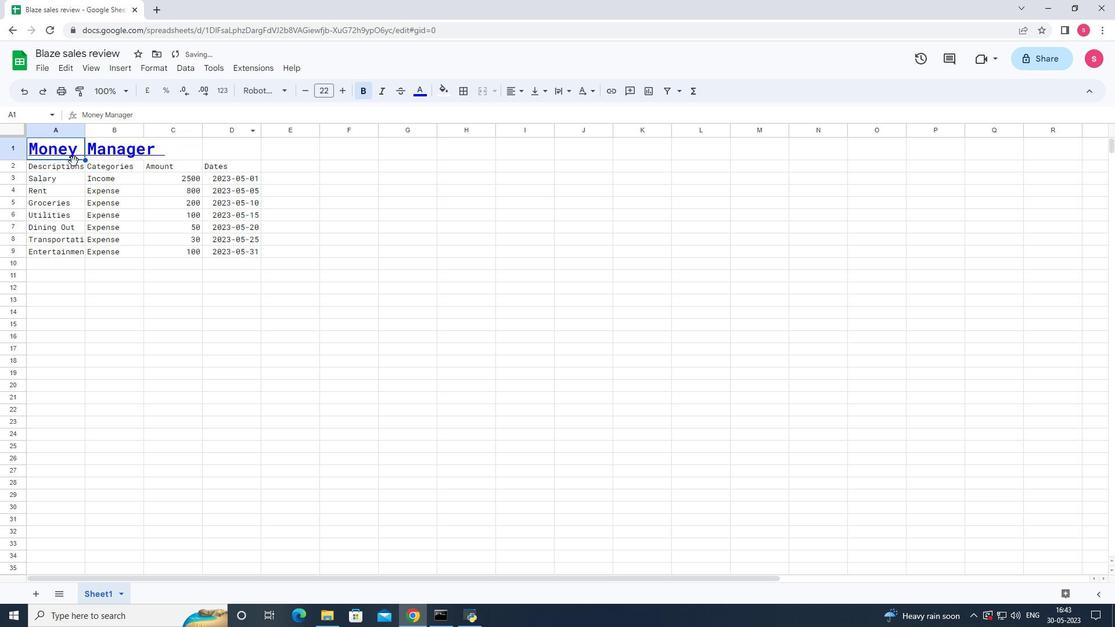 
Action: Mouse pressed left at (67, 163)
Screenshot: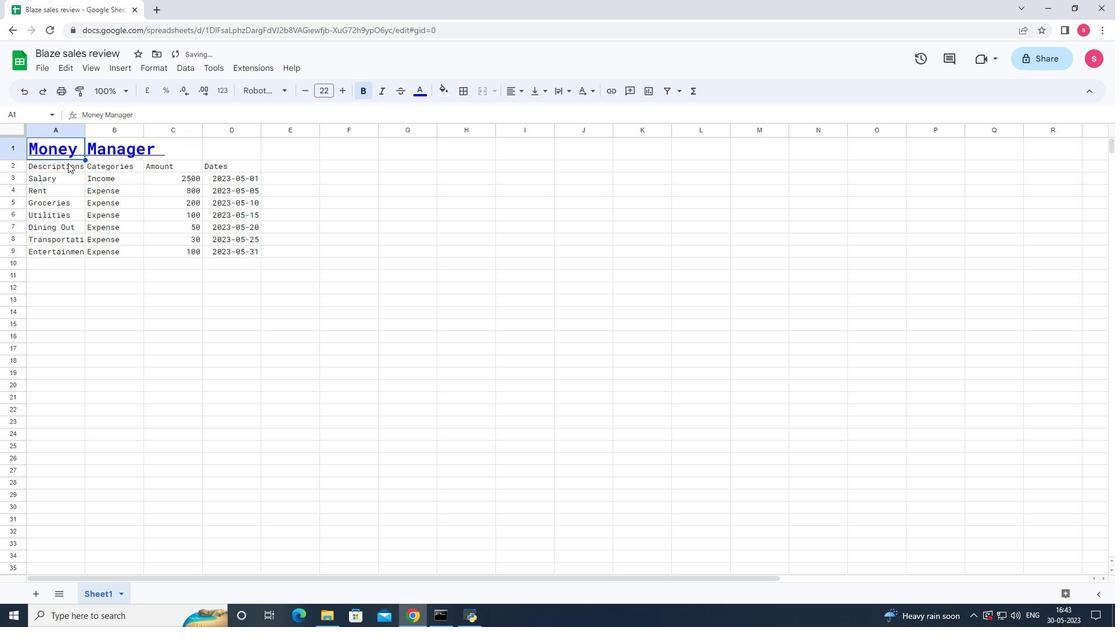 
Action: Mouse moved to (339, 89)
Screenshot: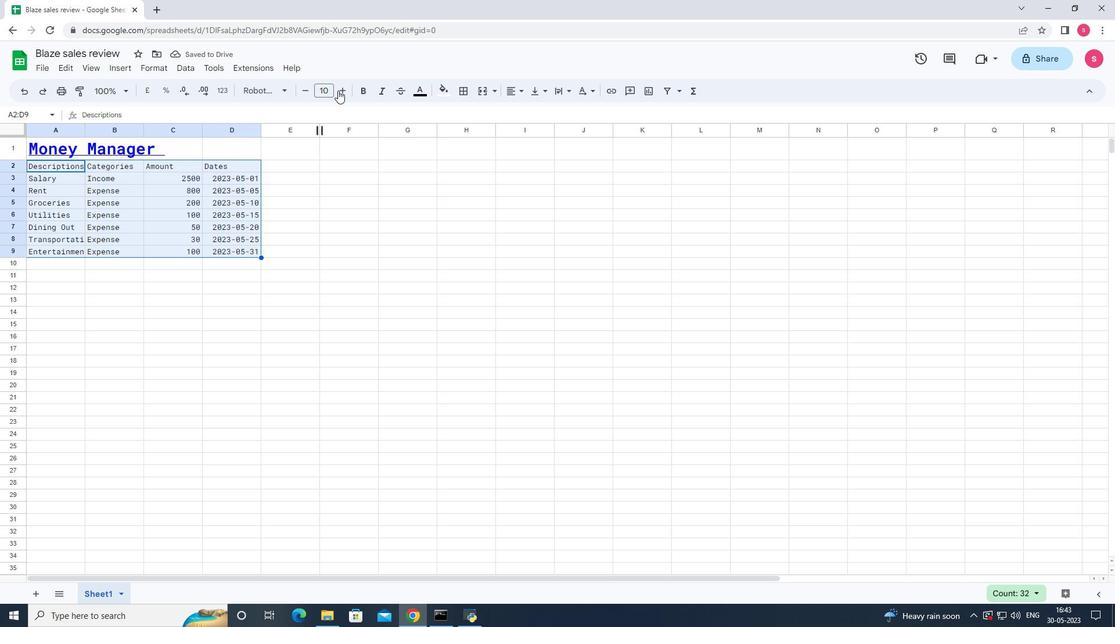 
Action: Mouse pressed left at (339, 89)
Screenshot: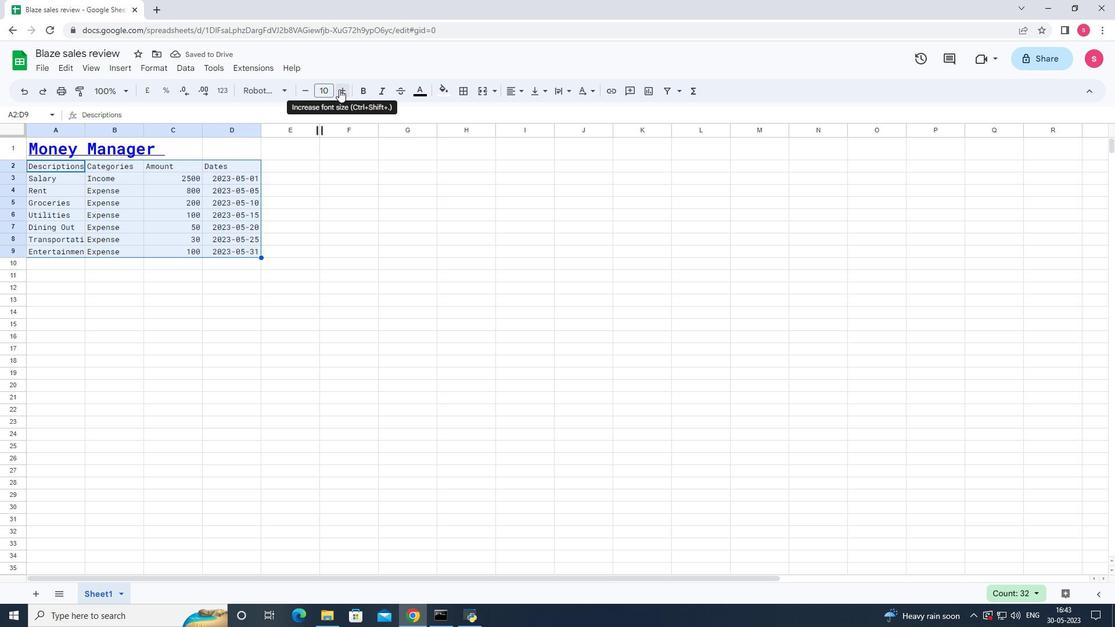 
Action: Mouse pressed left at (339, 89)
Screenshot: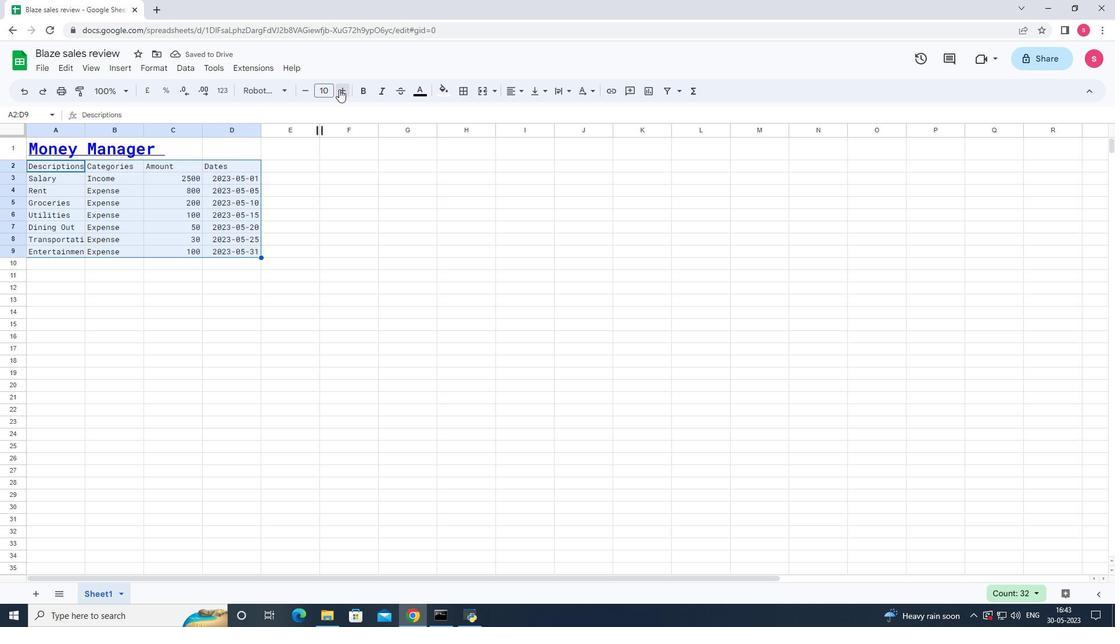 
Action: Mouse pressed left at (339, 89)
Screenshot: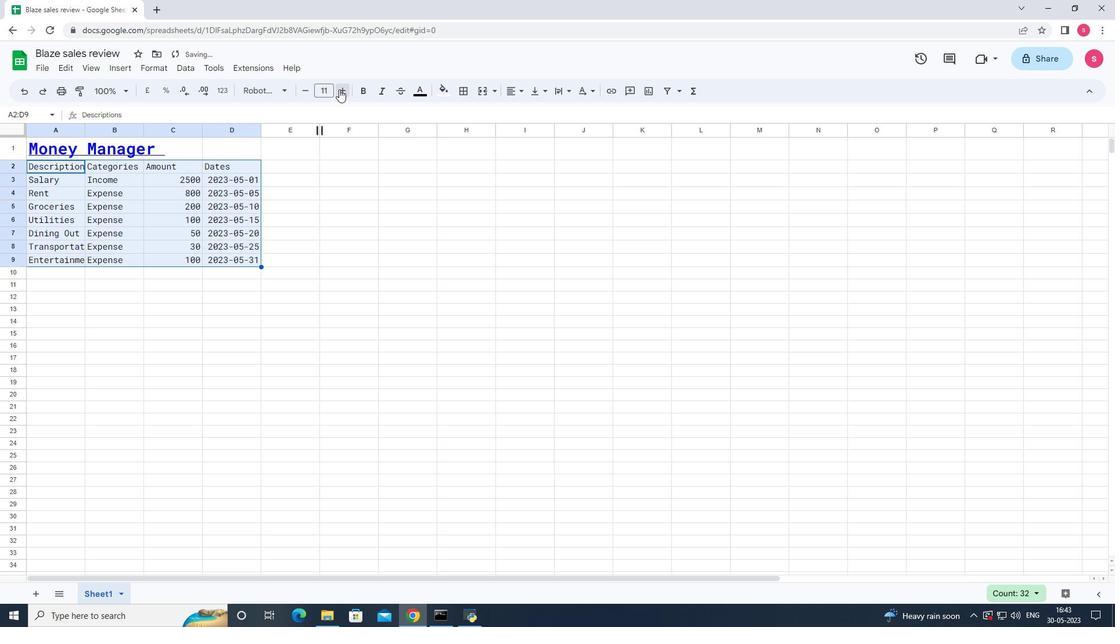
Action: Mouse pressed left at (339, 89)
Screenshot: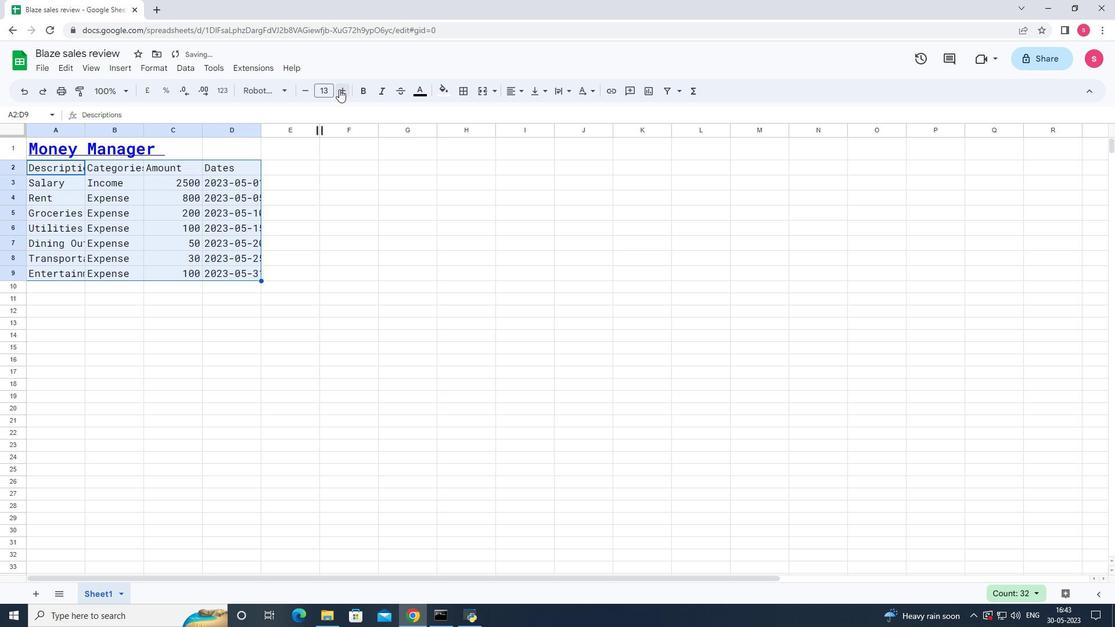 
Action: Mouse moved to (65, 149)
Screenshot: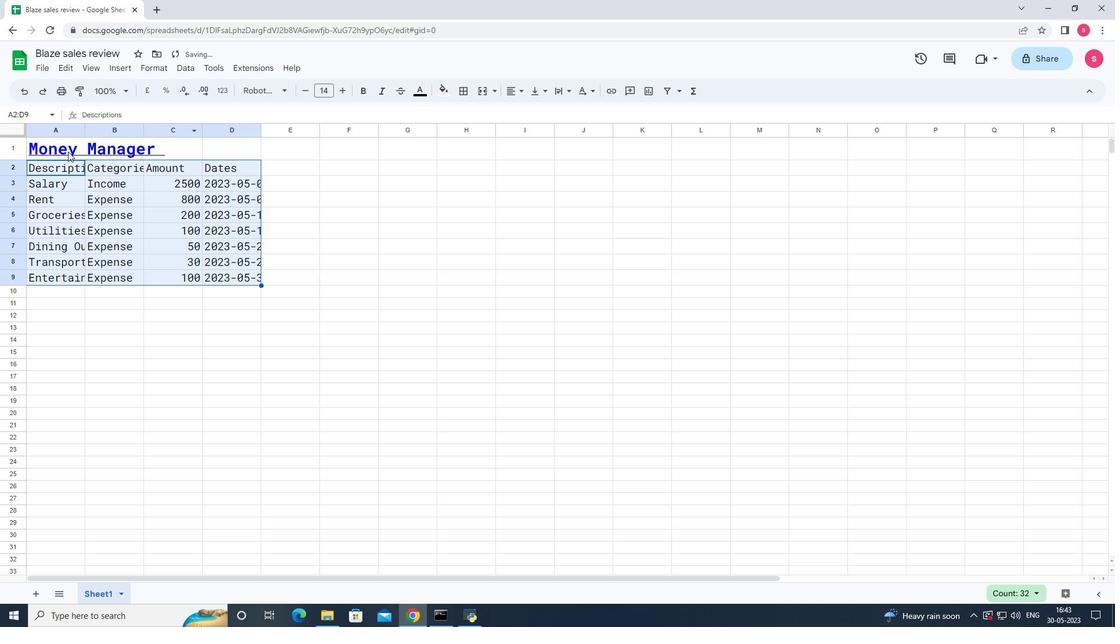 
Action: Mouse pressed left at (65, 149)
Screenshot: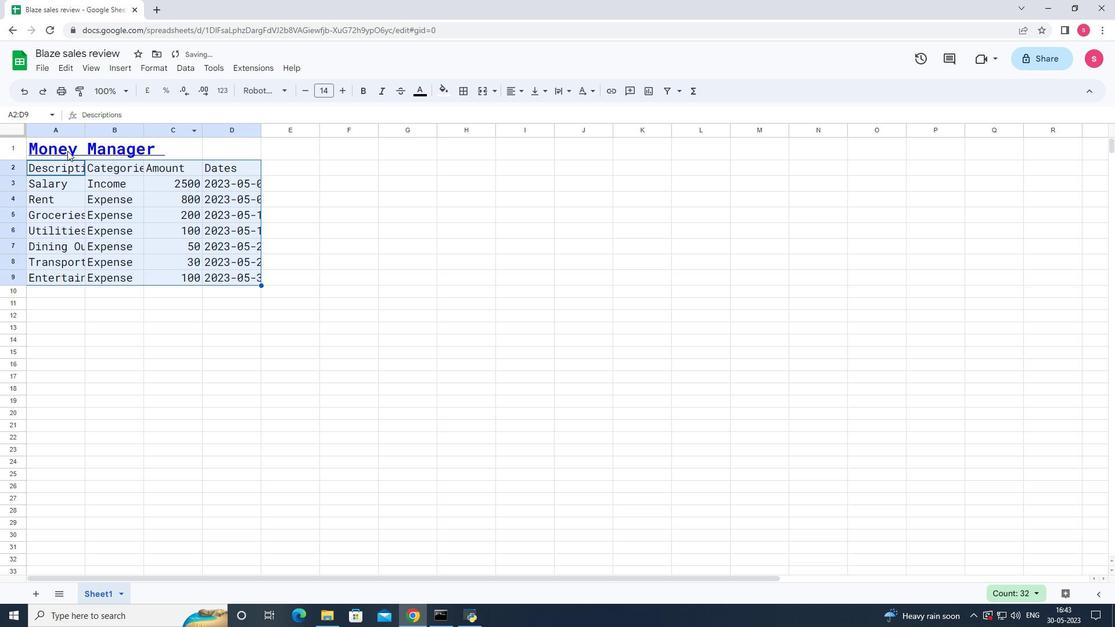 
Action: Mouse moved to (481, 94)
Screenshot: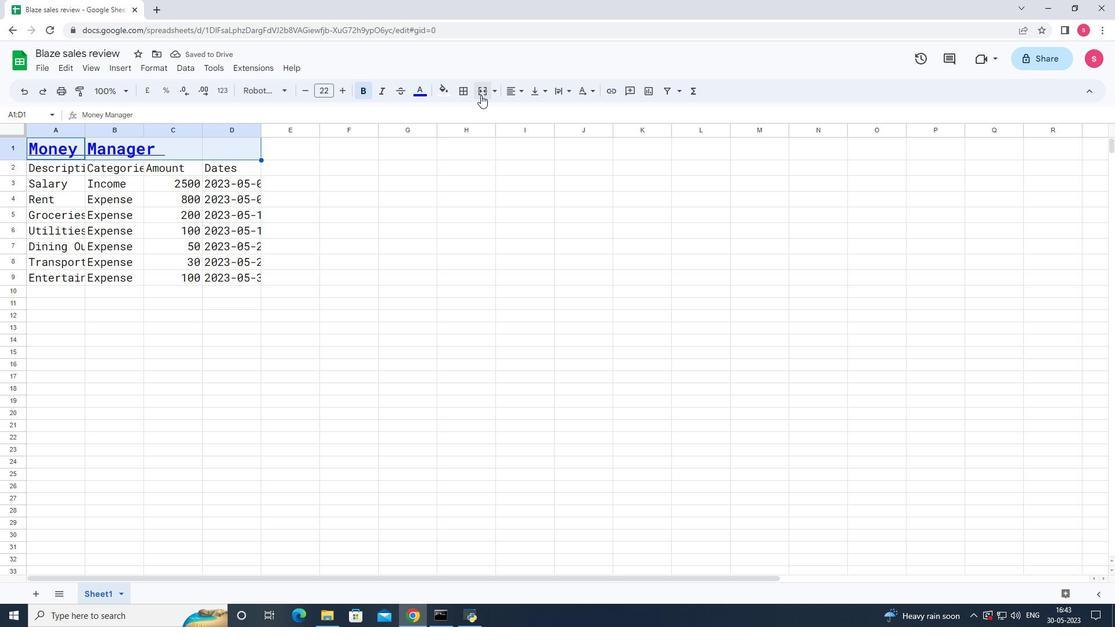 
Action: Mouse pressed left at (481, 94)
Screenshot: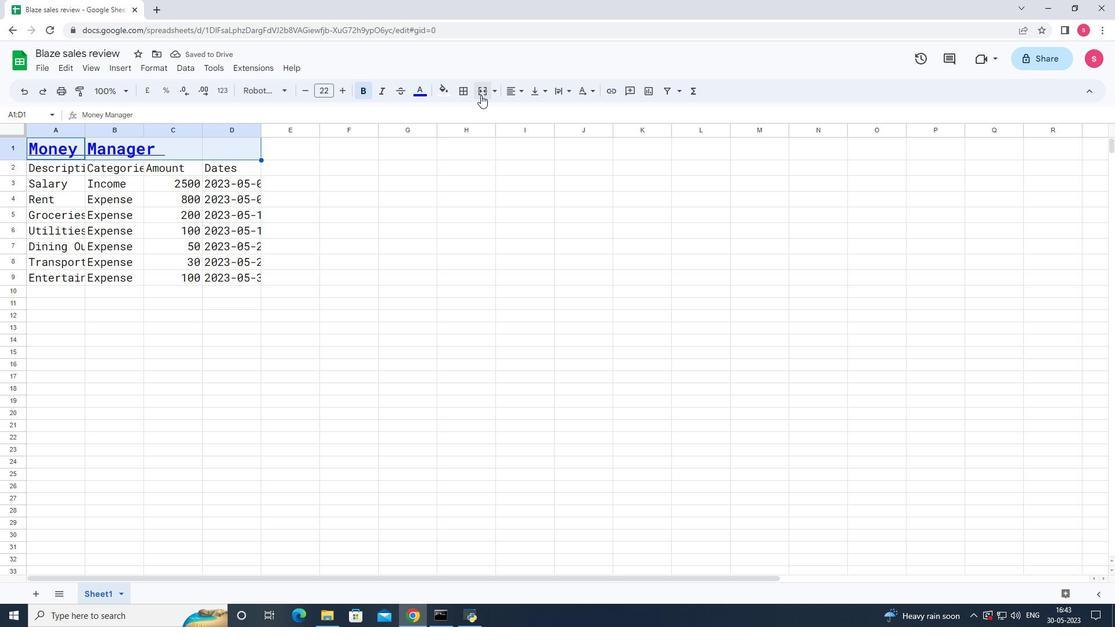 
Action: Mouse moved to (95, 150)
Screenshot: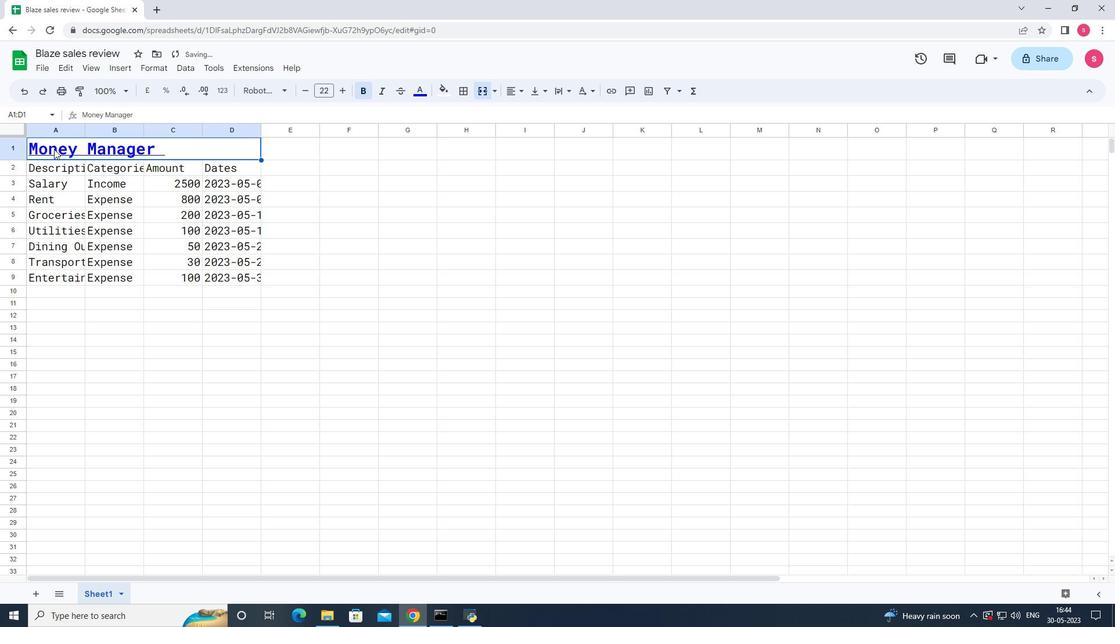
Action: Mouse pressed left at (95, 150)
Screenshot: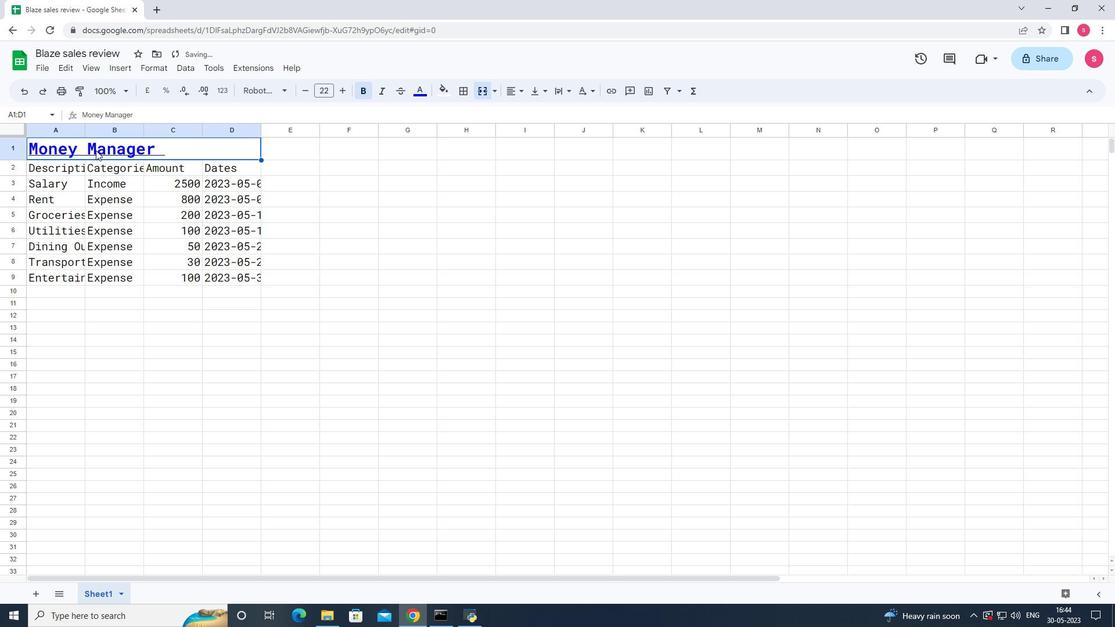 
Action: Mouse moved to (526, 90)
Screenshot: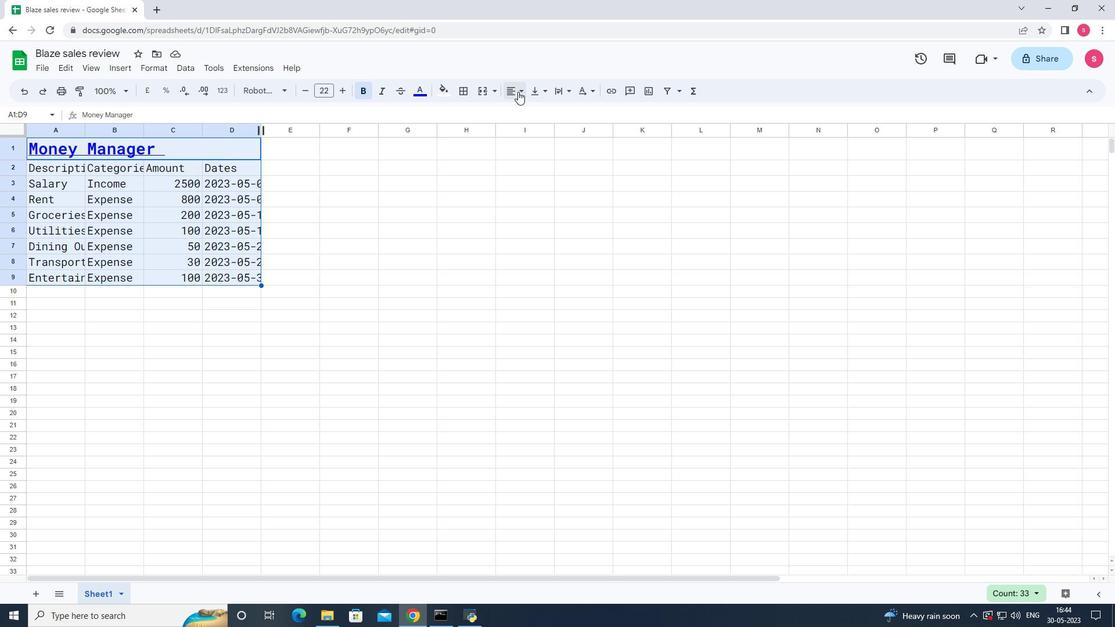 
Action: Mouse pressed left at (526, 90)
Screenshot: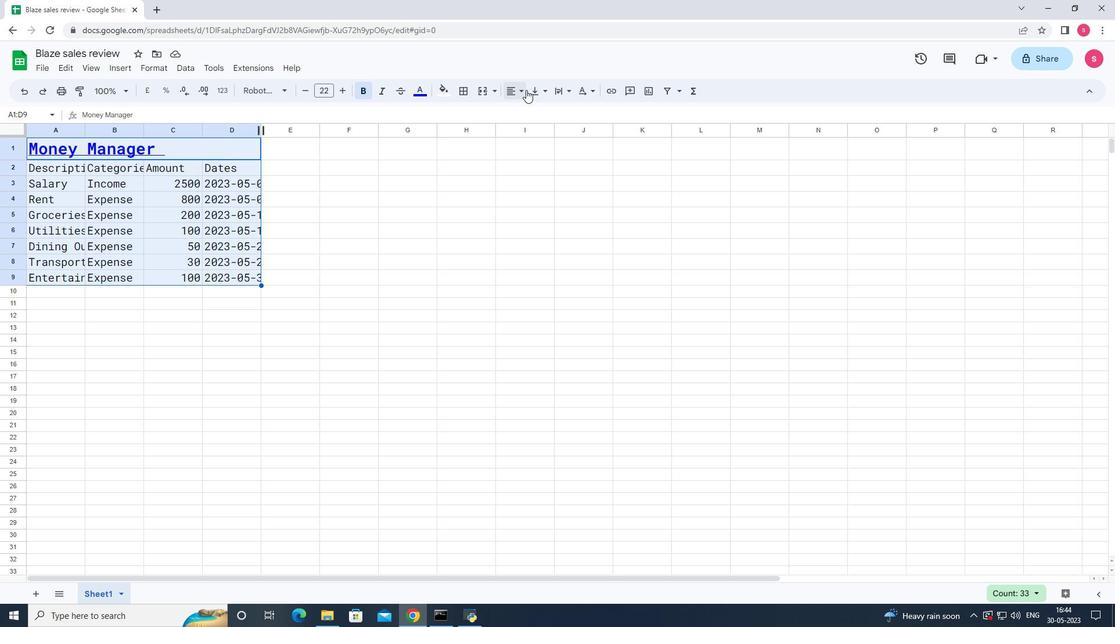 
Action: Mouse moved to (555, 117)
Screenshot: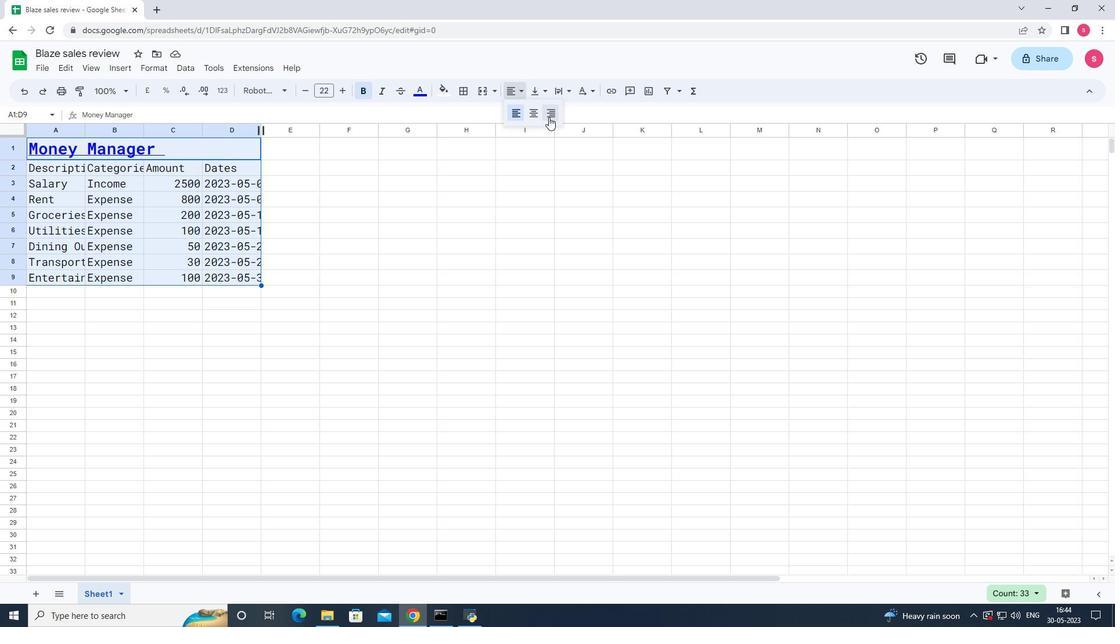 
Action: Mouse pressed left at (555, 117)
Screenshot: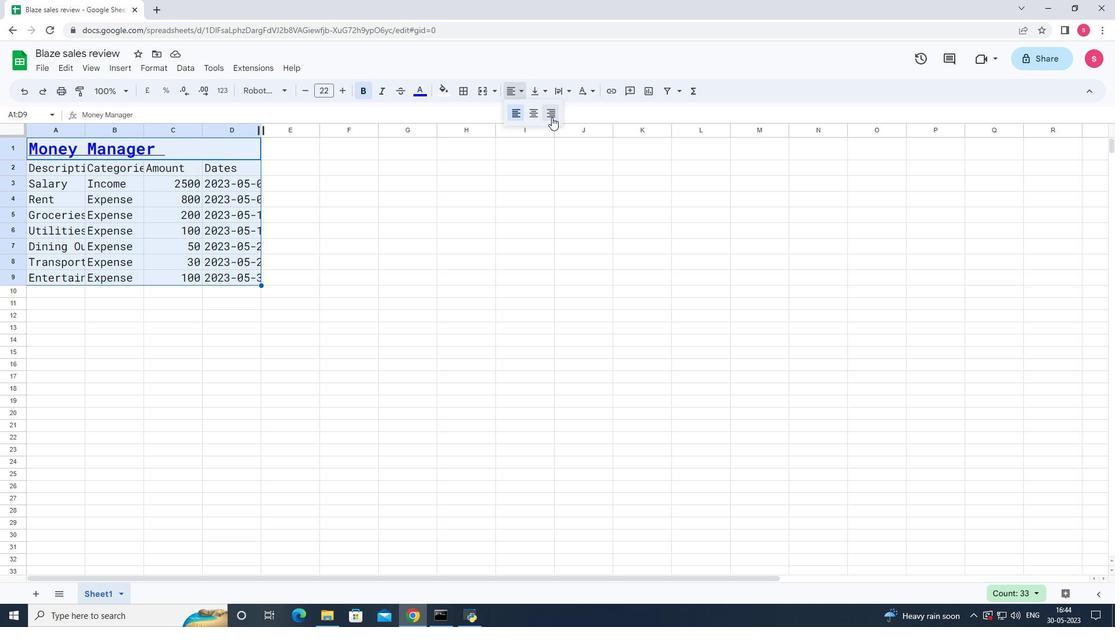 
Action: Mouse moved to (85, 127)
Screenshot: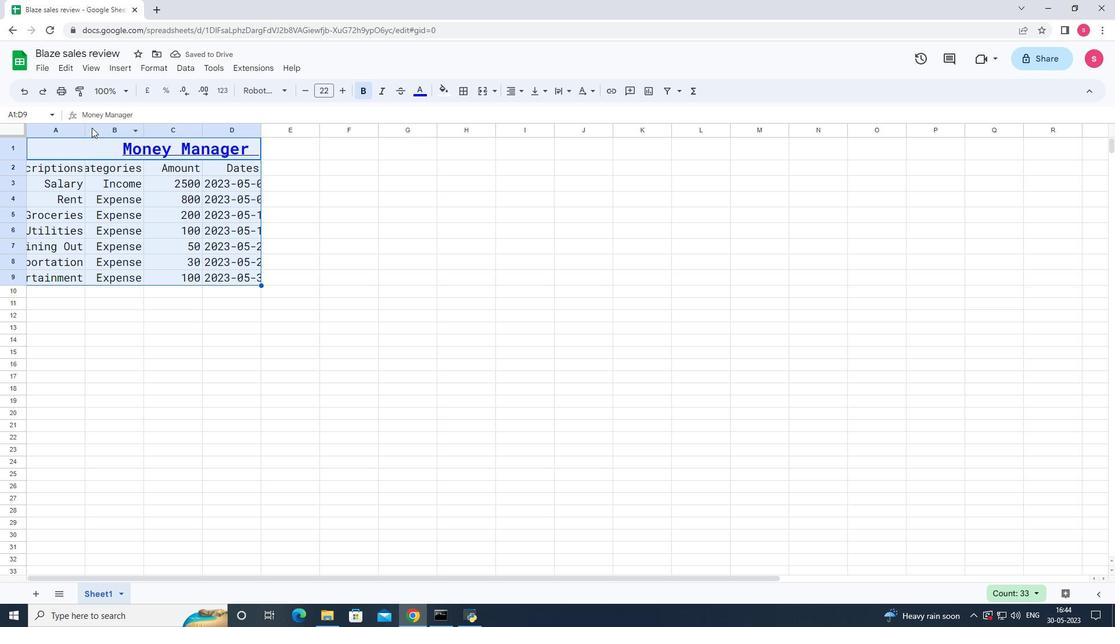 
Action: Mouse pressed left at (85, 127)
Screenshot: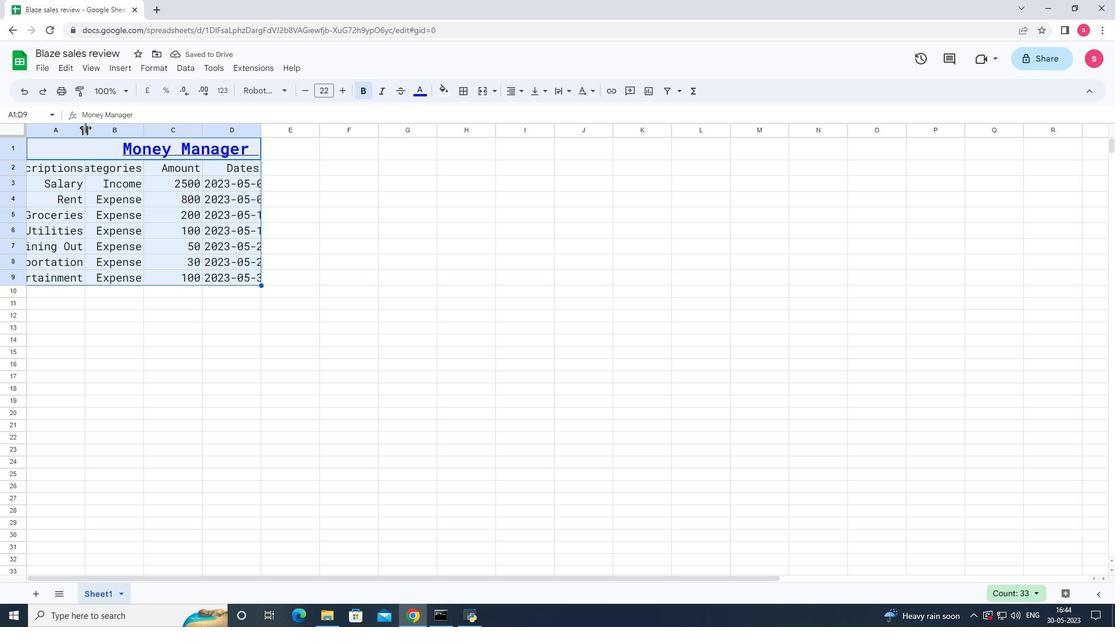 
Action: Mouse pressed left at (85, 127)
Screenshot: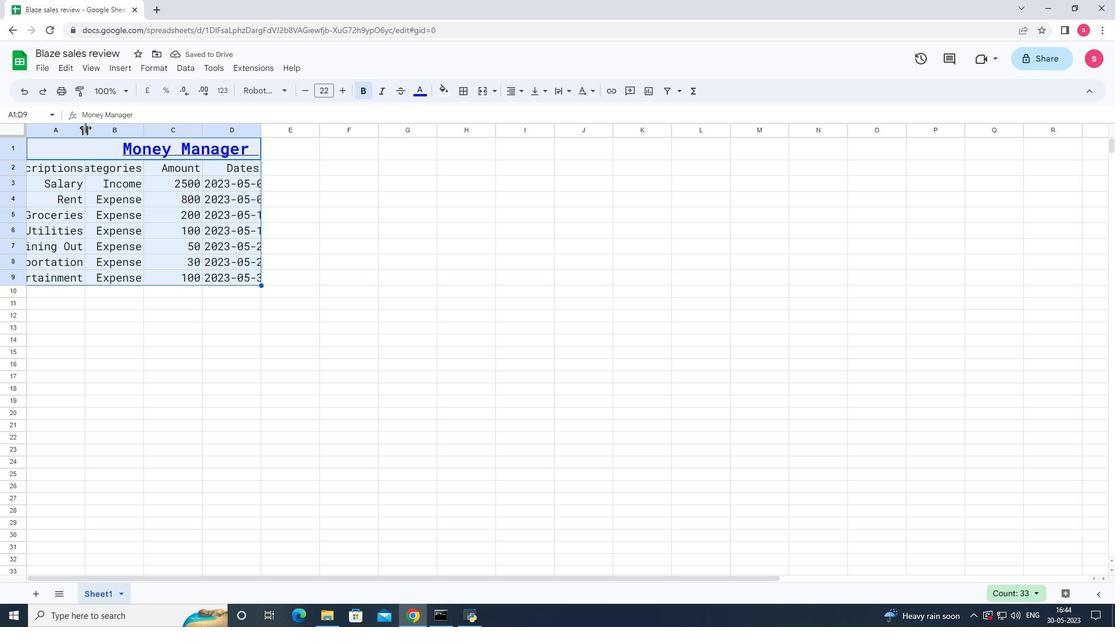 
Action: Mouse moved to (225, 133)
Screenshot: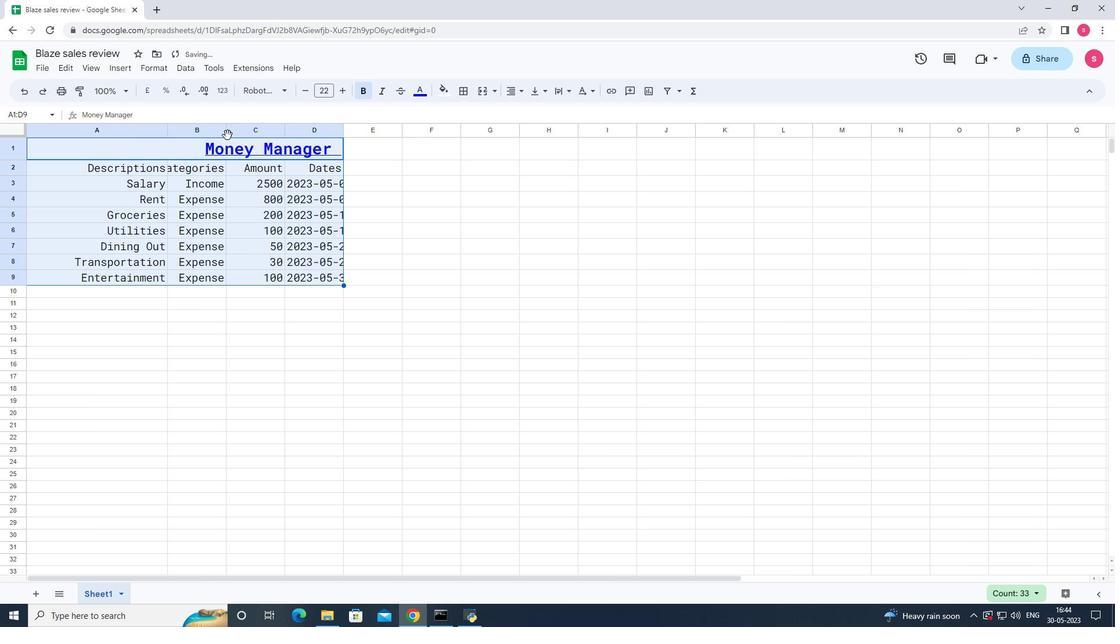 
Action: Mouse pressed left at (225, 133)
Screenshot: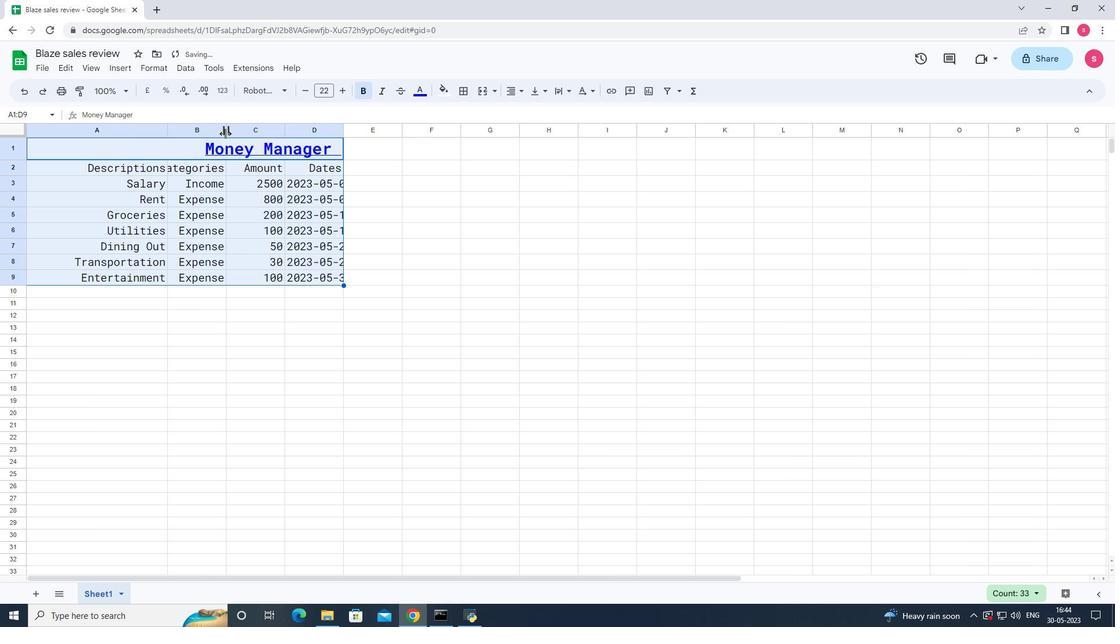 
Action: Mouse pressed left at (225, 133)
Screenshot: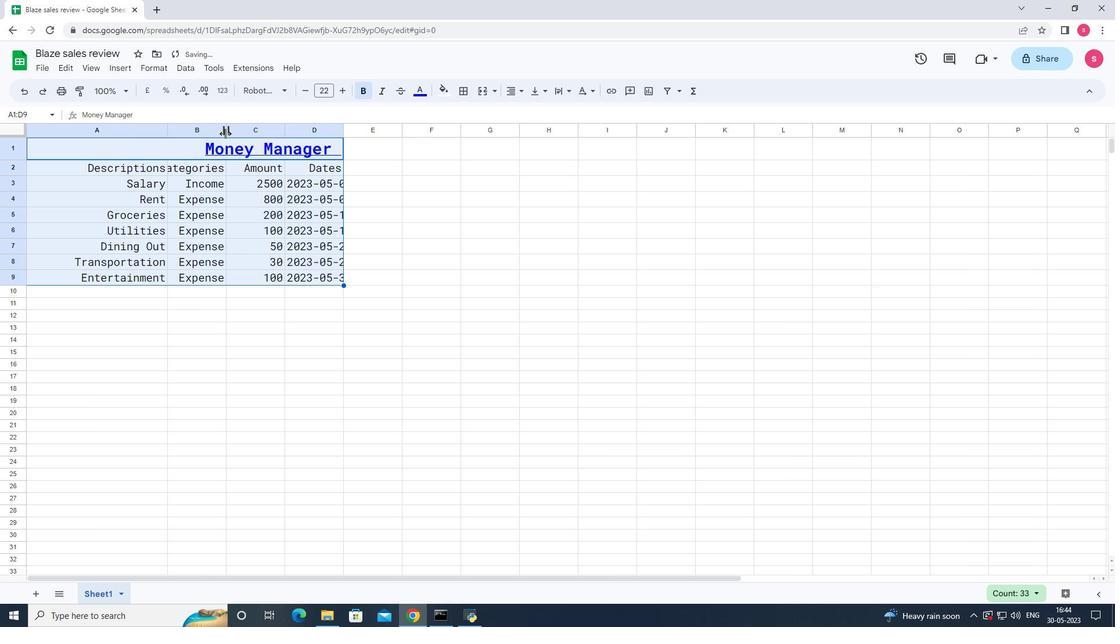 
Action: Mouse pressed left at (225, 133)
Screenshot: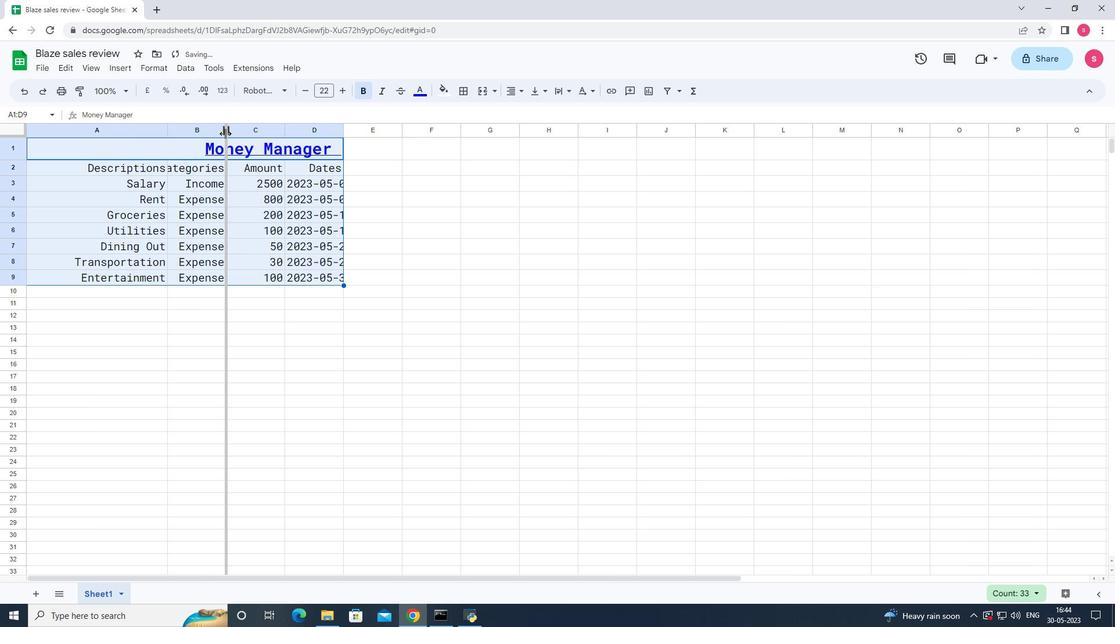 
Action: Mouse moved to (294, 129)
Screenshot: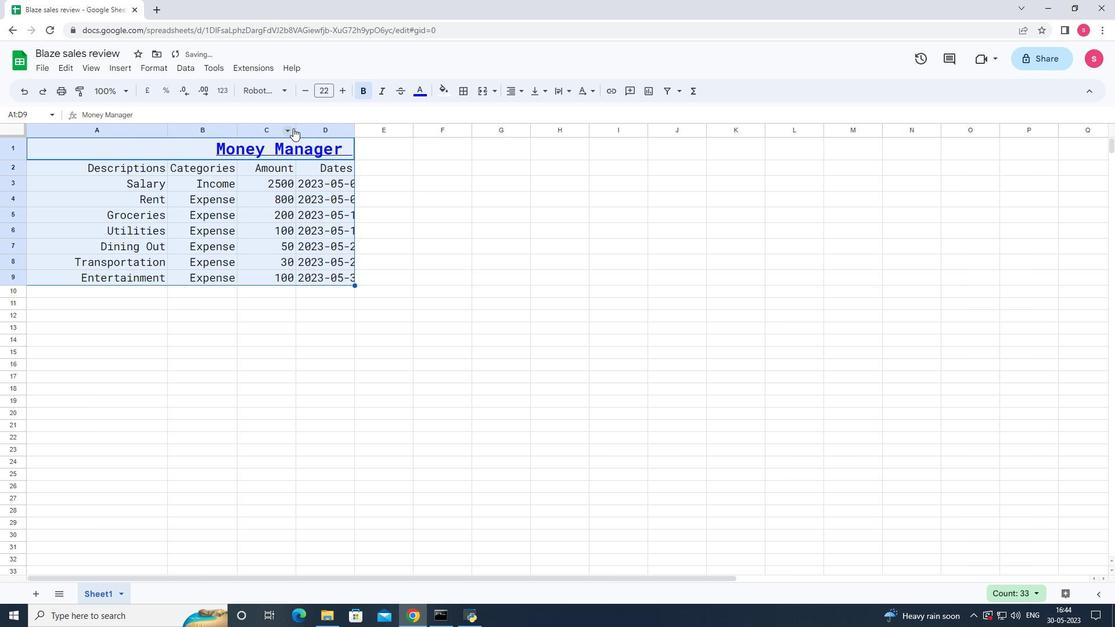 
Action: Mouse pressed left at (294, 129)
Screenshot: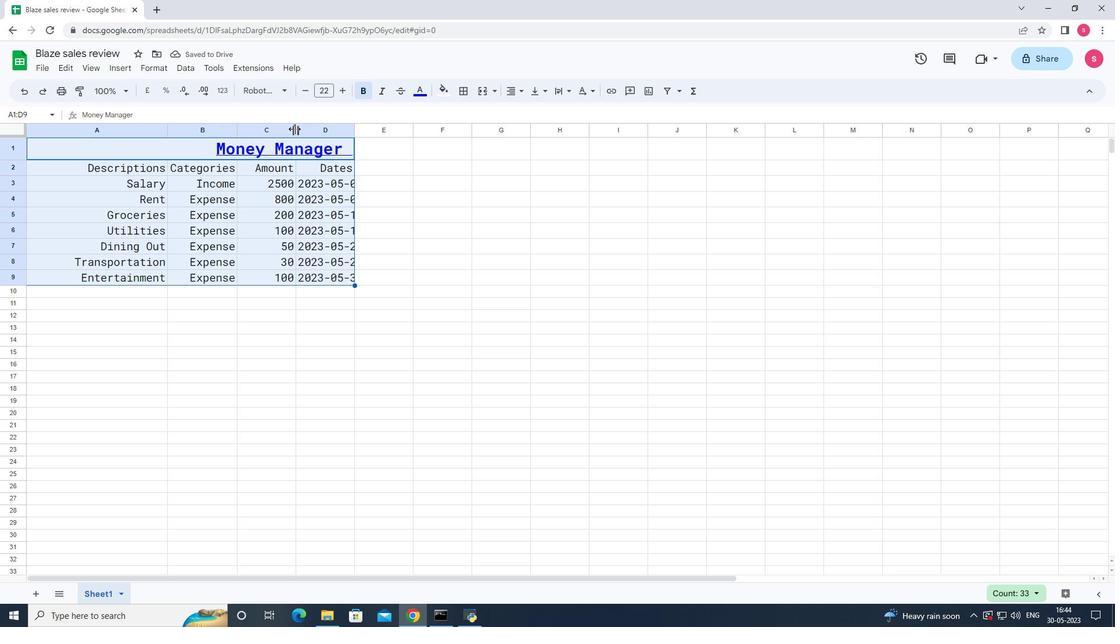 
Action: Mouse pressed left at (294, 129)
Screenshot: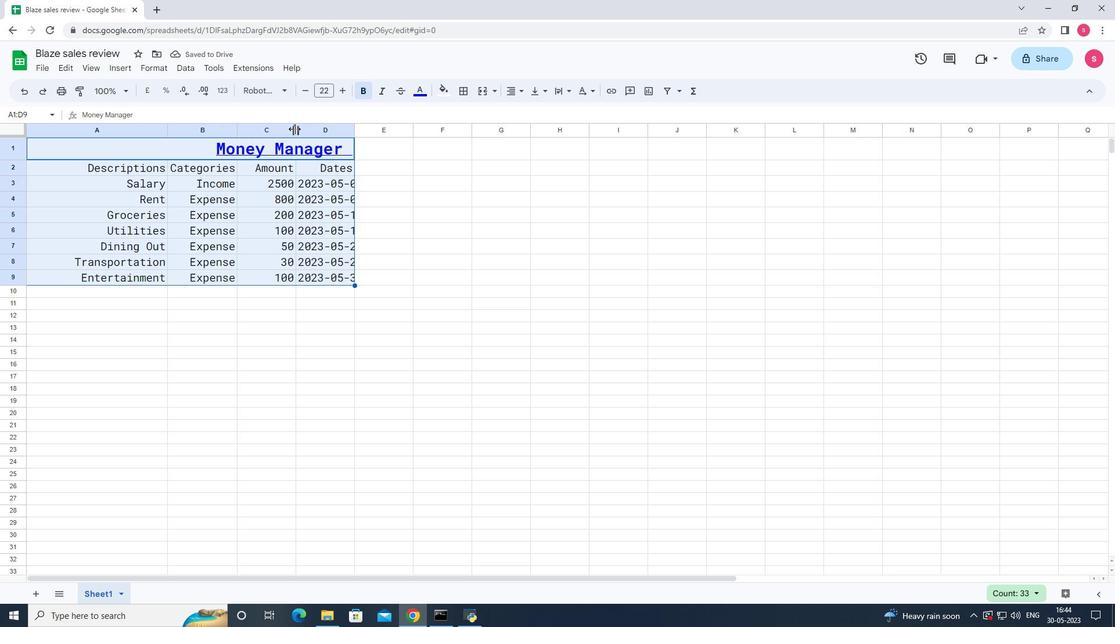 
Action: Mouse pressed left at (294, 129)
Screenshot: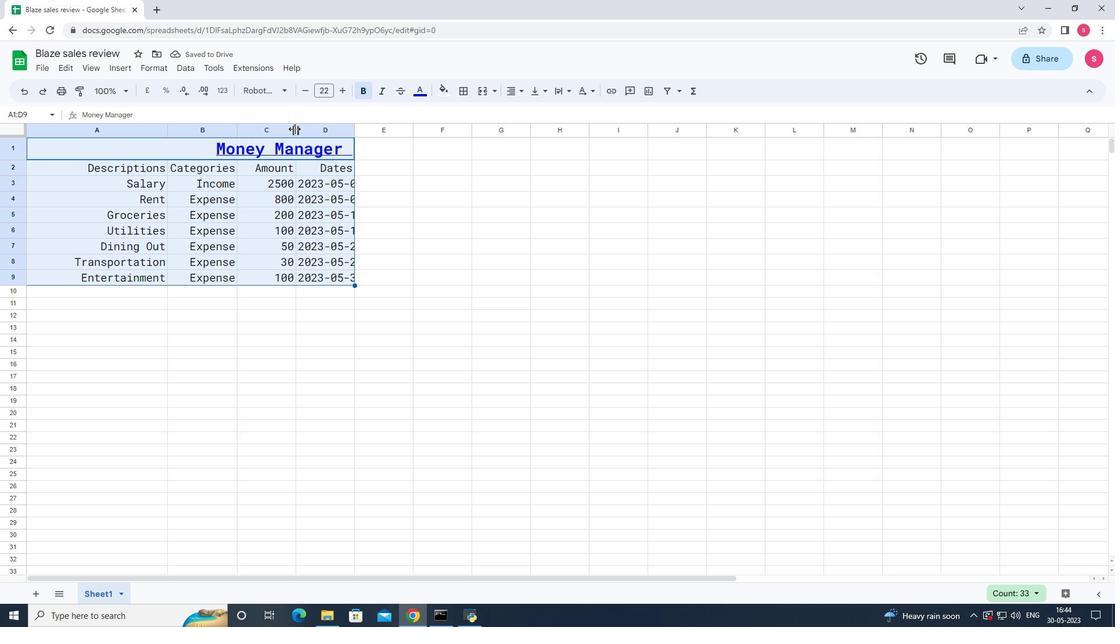 
Action: Mouse moved to (337, 129)
Screenshot: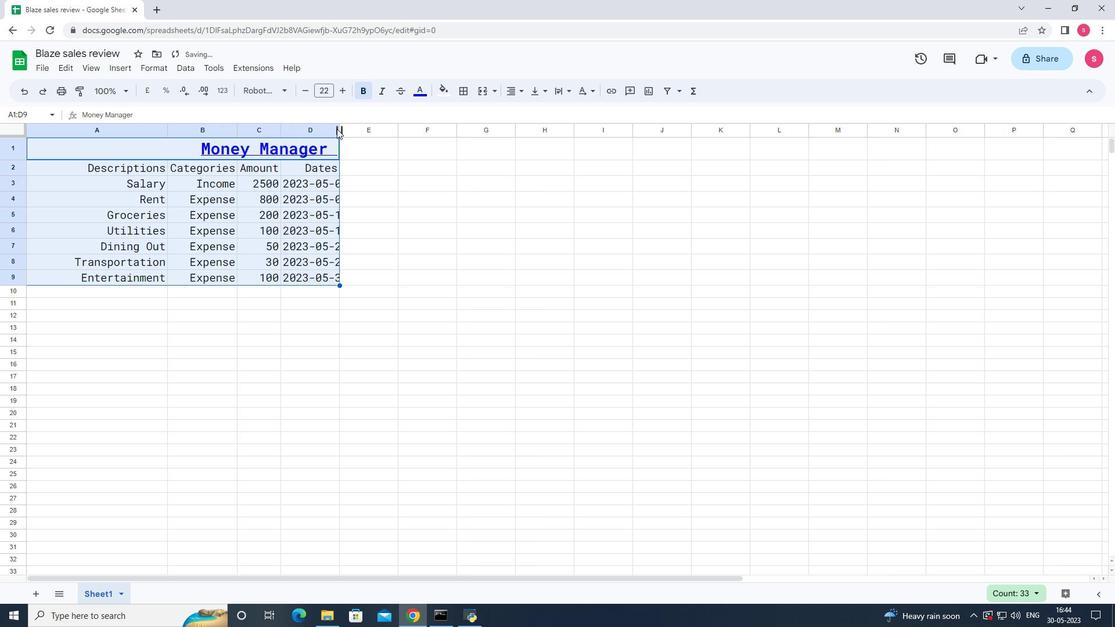 
Action: Mouse pressed left at (337, 129)
Screenshot: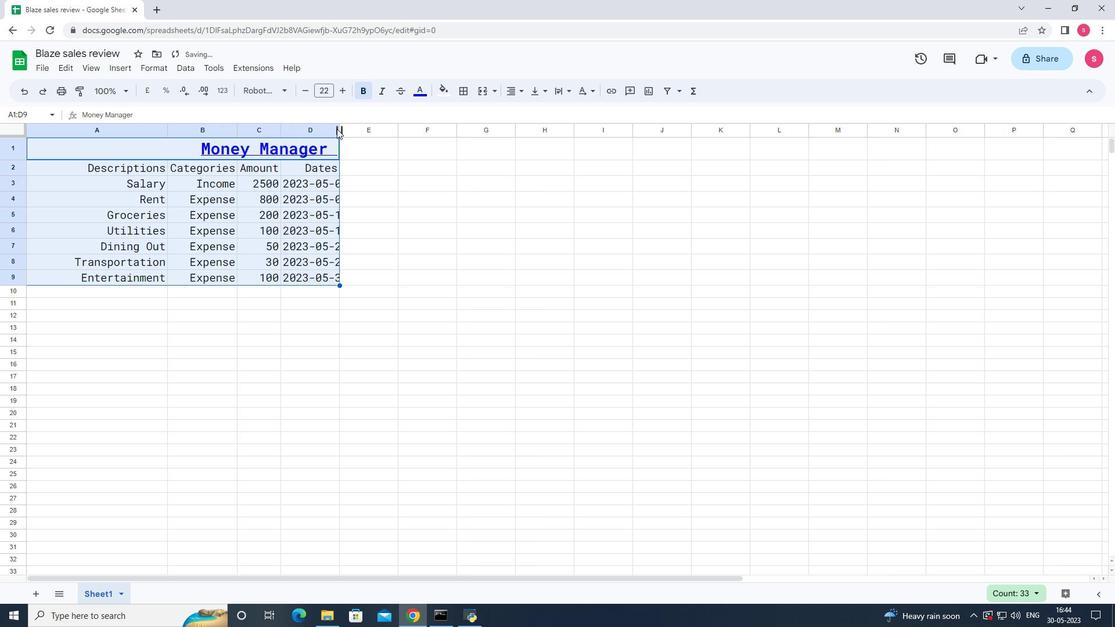 
Action: Mouse pressed left at (337, 129)
Screenshot: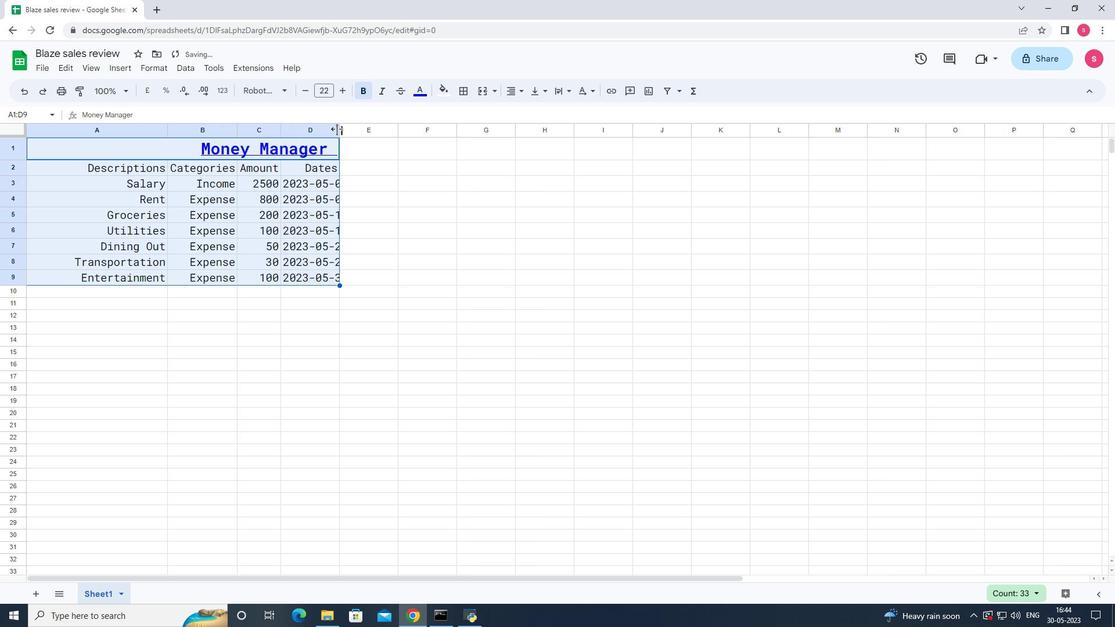 
Action: Mouse pressed left at (337, 129)
Screenshot: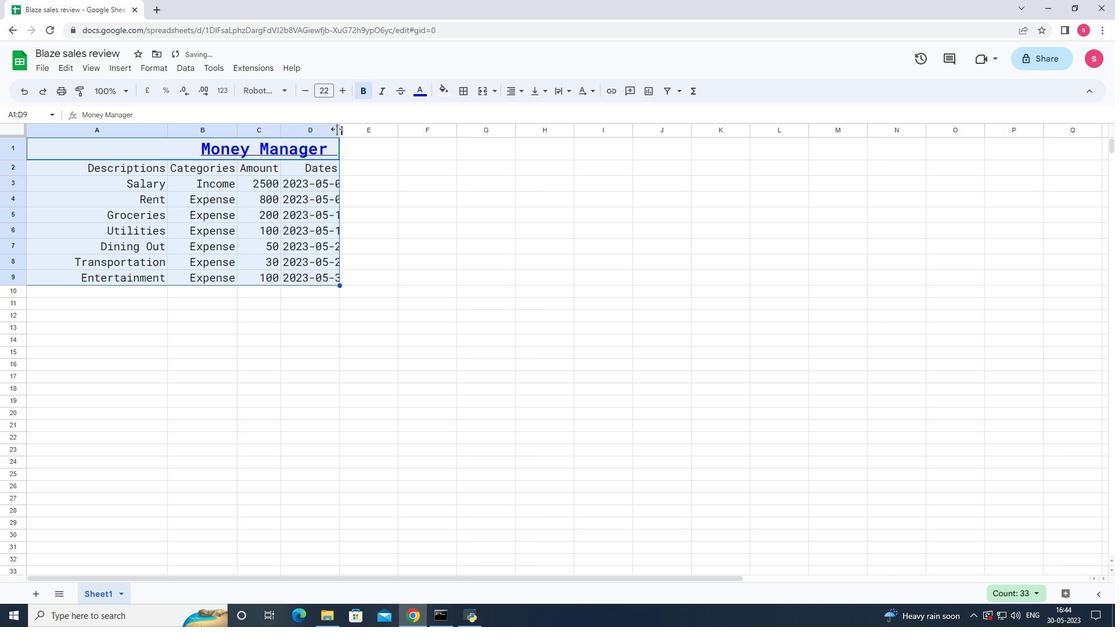 
Action: Mouse moved to (214, 340)
Screenshot: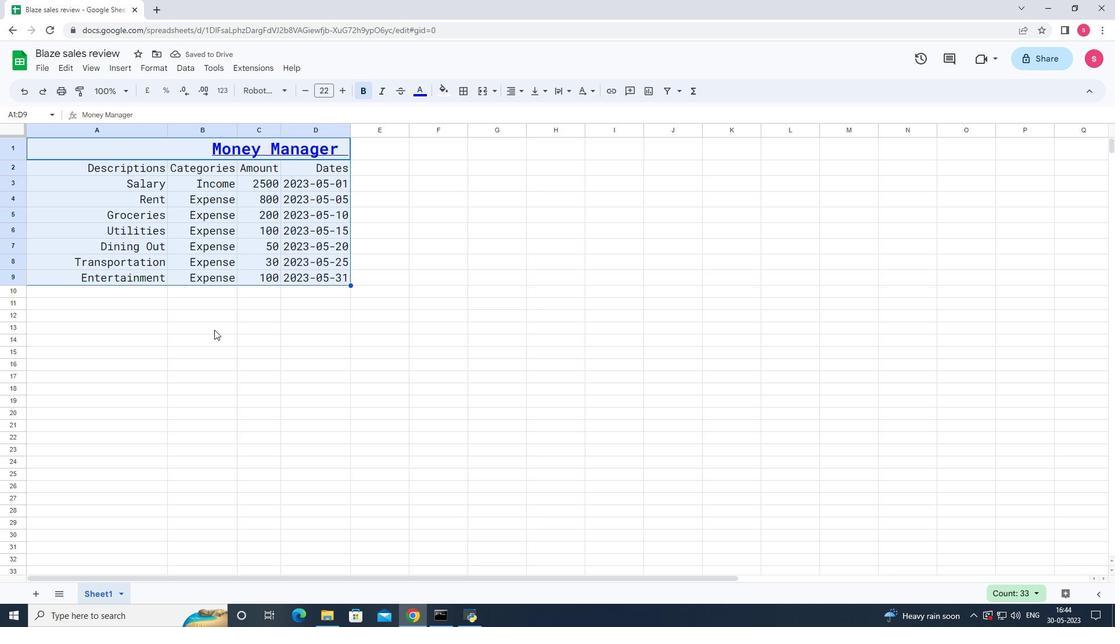 
Action: Mouse pressed left at (214, 340)
Screenshot: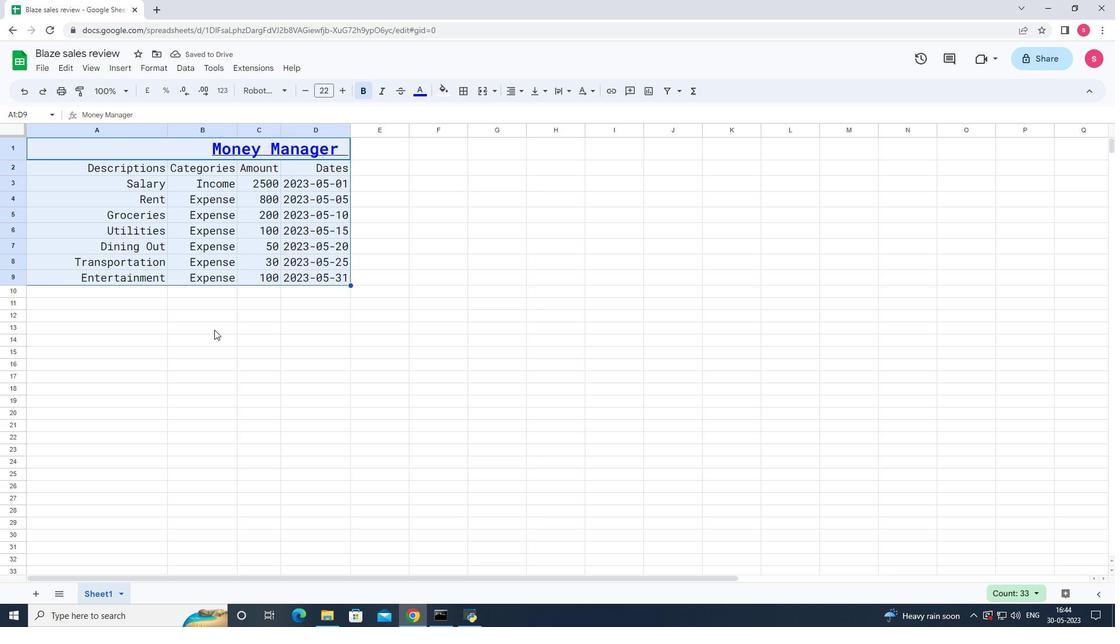 
Action: Mouse moved to (156, 338)
Screenshot: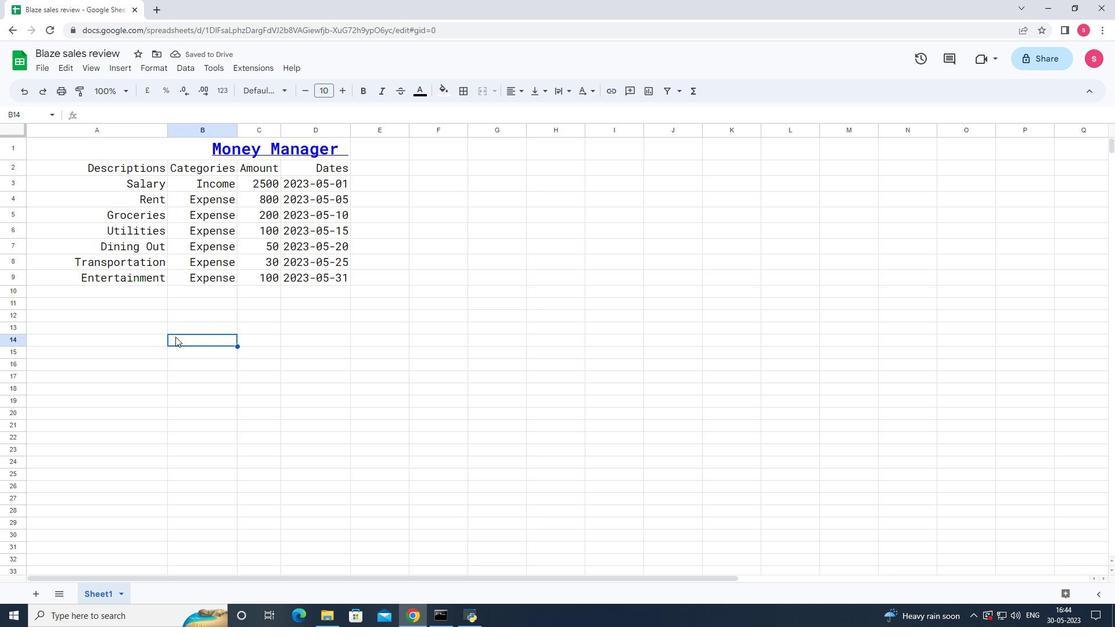 
Action: Mouse pressed left at (156, 338)
Screenshot: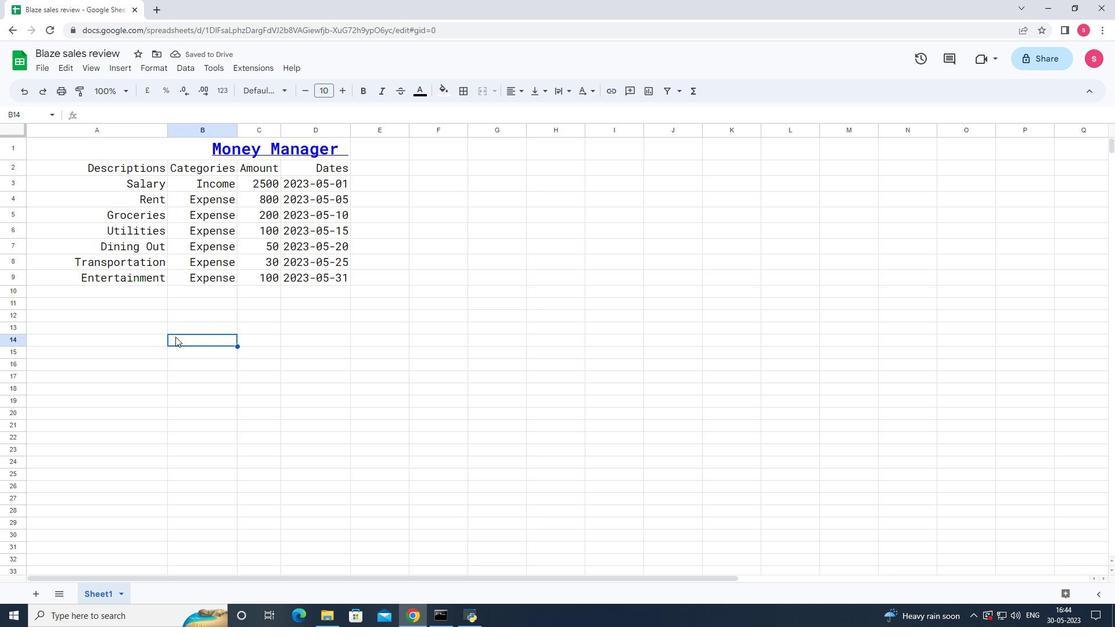
Action: Mouse moved to (297, 344)
Screenshot: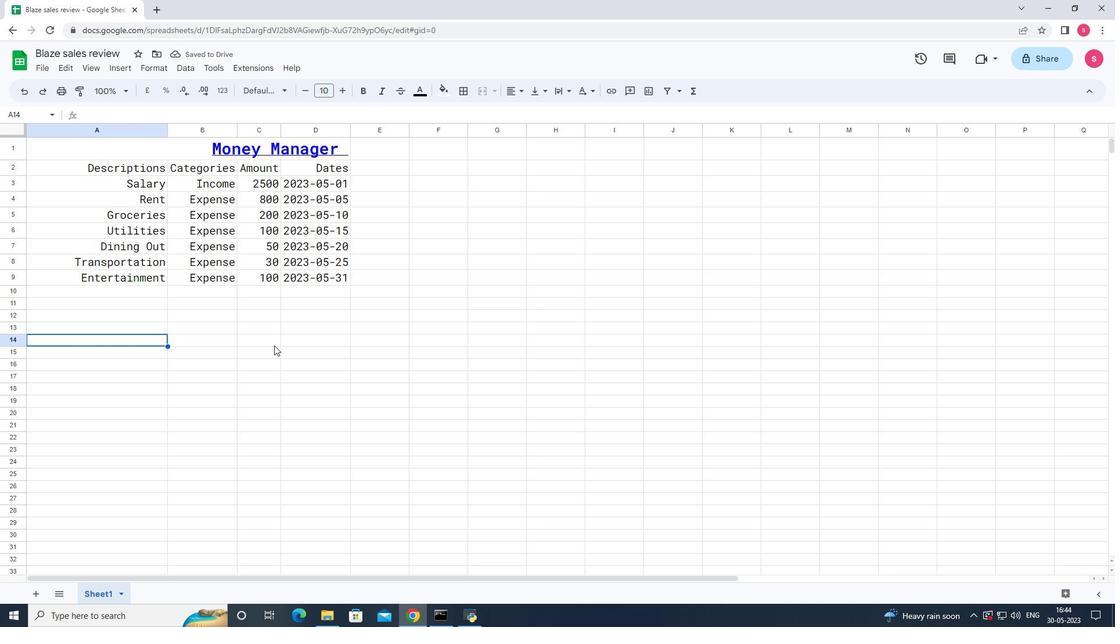 
Action: Mouse pressed left at (297, 344)
Screenshot: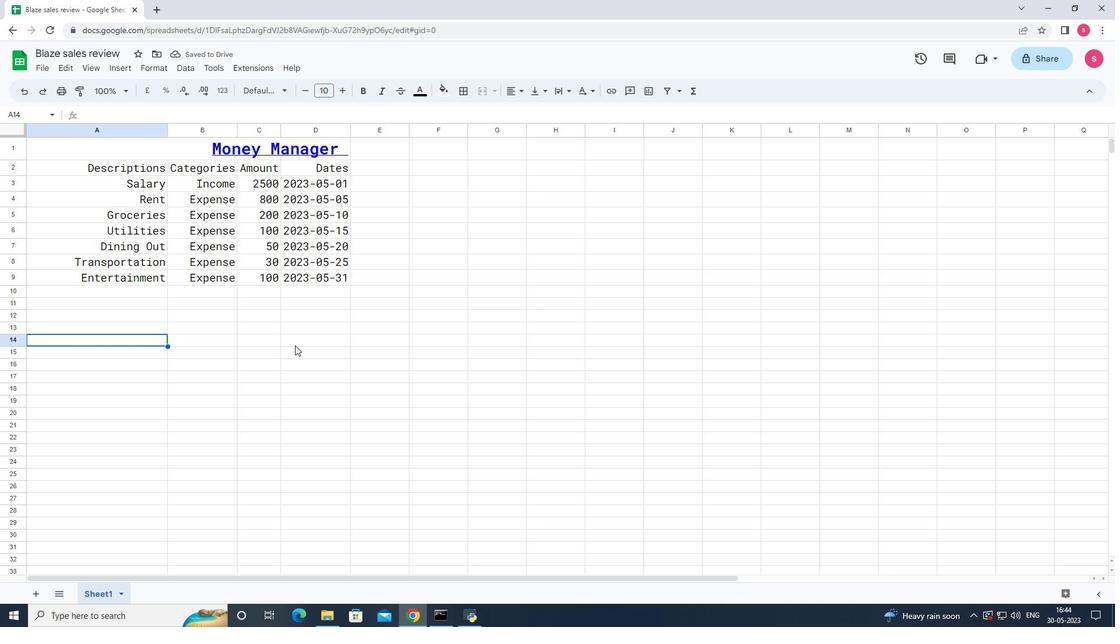 
Action: Mouse moved to (506, 317)
Screenshot: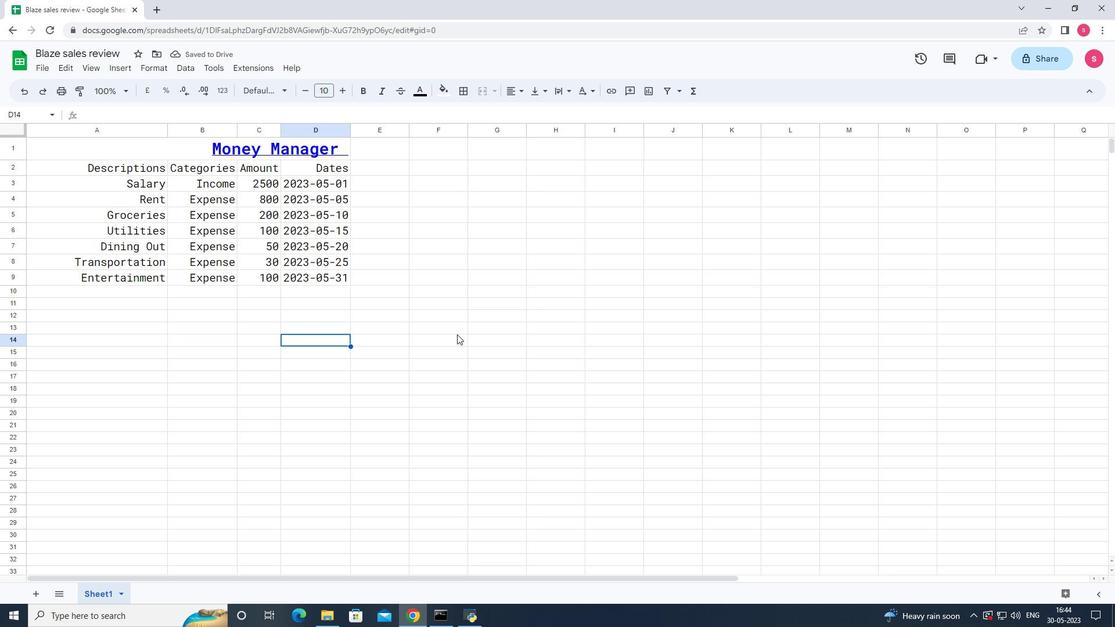 
Action: Mouse pressed left at (506, 317)
Screenshot: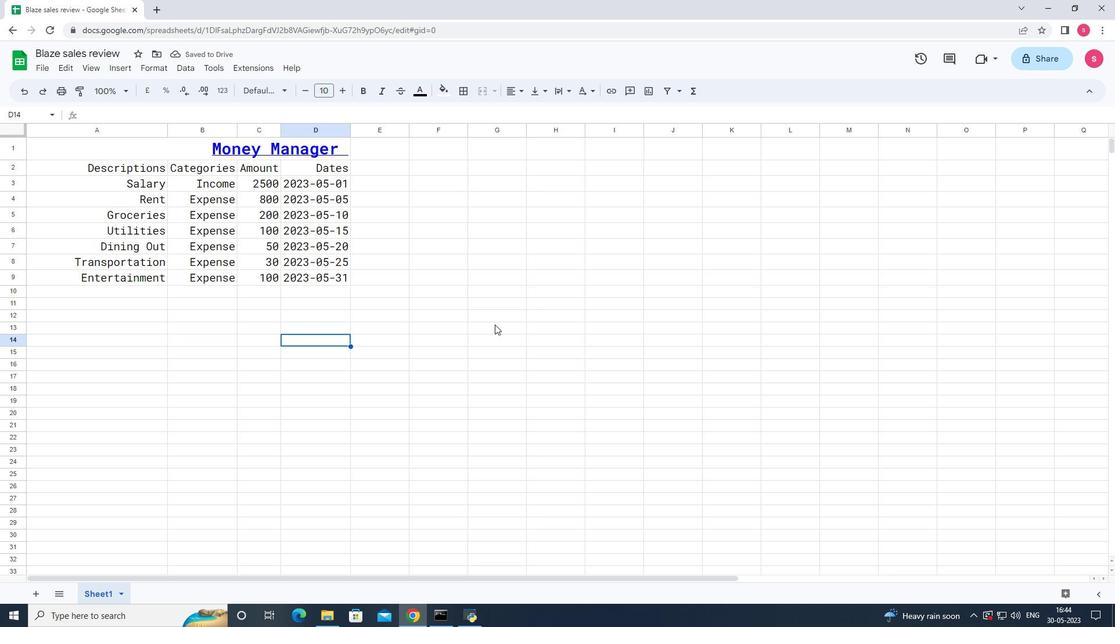 
